 Task:  Click on Hockey In the Cross-Check Hockey League click on  Pick Sheet Your name Daniel Lewis Team name Danbury Trashers and  Email softage.1@softage.net Period 1 - 3 Point Game Detroit Red Wings Period 1 - 2 Point Game Columbus Blue Jackets Period 1 - 1 Point Game Colorado Avalanche Period 2 - 3 Point Game Chicago Blackhawks Period 2 - 2 Point Game Carolina Hurricanes Period 2 - 1 Point Game Calgary Flames Period 3 - 3 Point Game Buffalo Sabres Period 3 - 2 Point Game Boston Bruins Period 3 - 1 Point Game Arizona Coyotes Submit pick sheet
Action: Mouse moved to (546, 211)
Screenshot: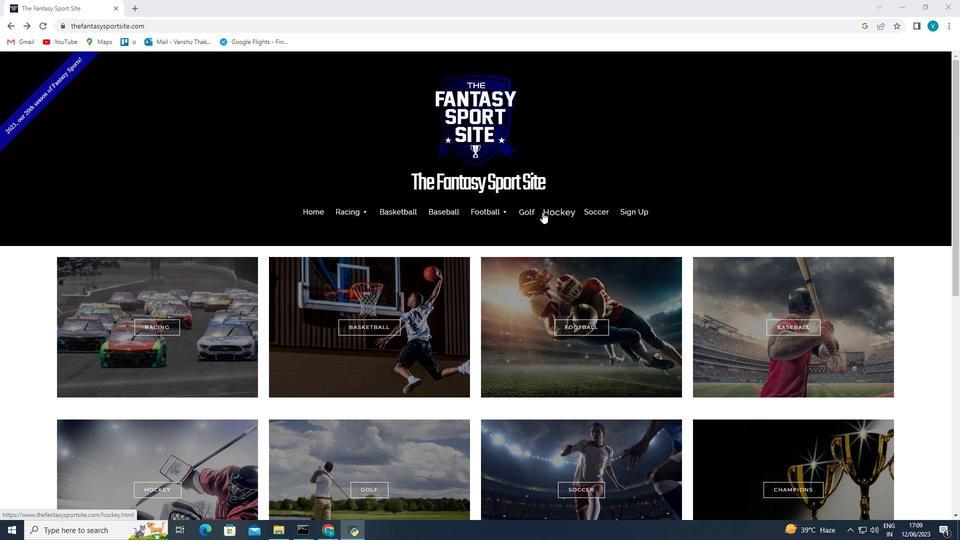 
Action: Mouse pressed left at (546, 211)
Screenshot: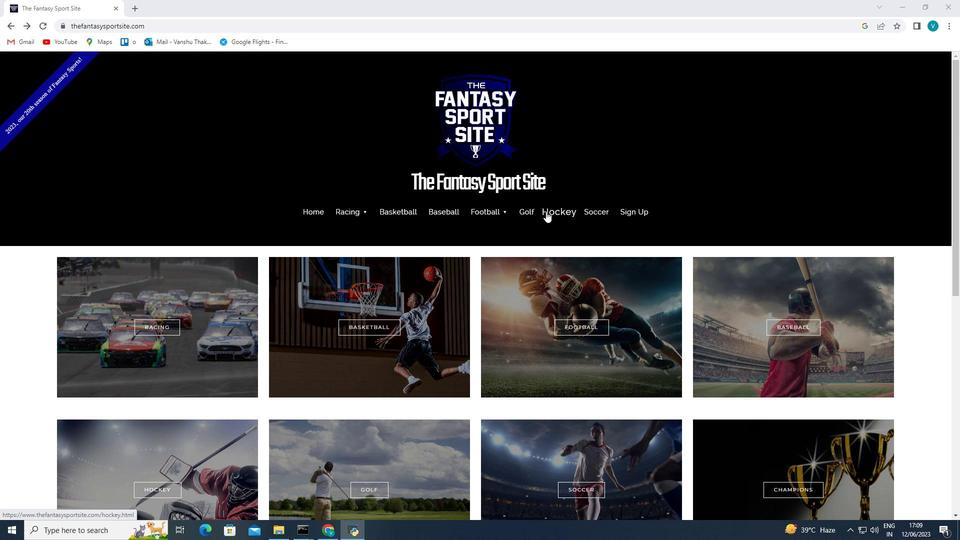 
Action: Mouse moved to (364, 338)
Screenshot: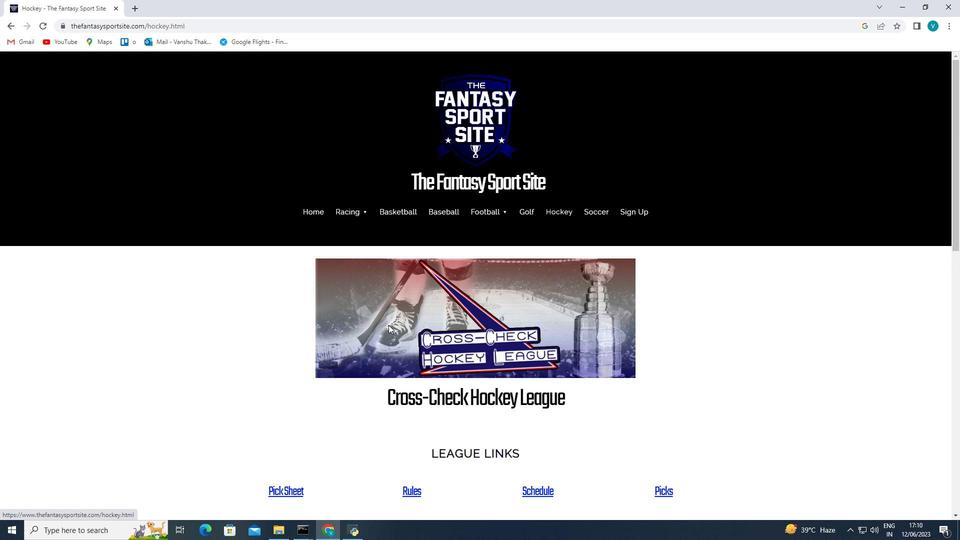 
Action: Mouse scrolled (364, 338) with delta (0, 0)
Screenshot: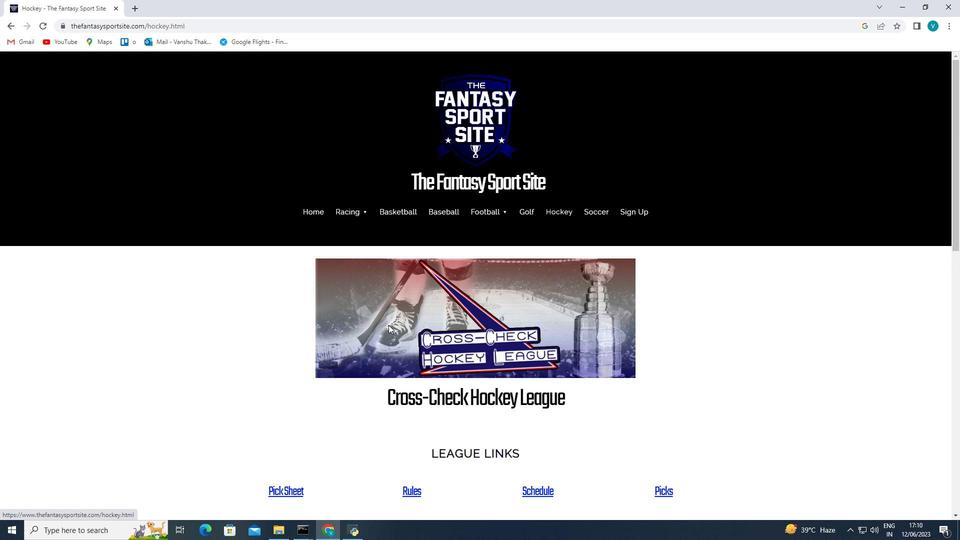 
Action: Mouse moved to (356, 348)
Screenshot: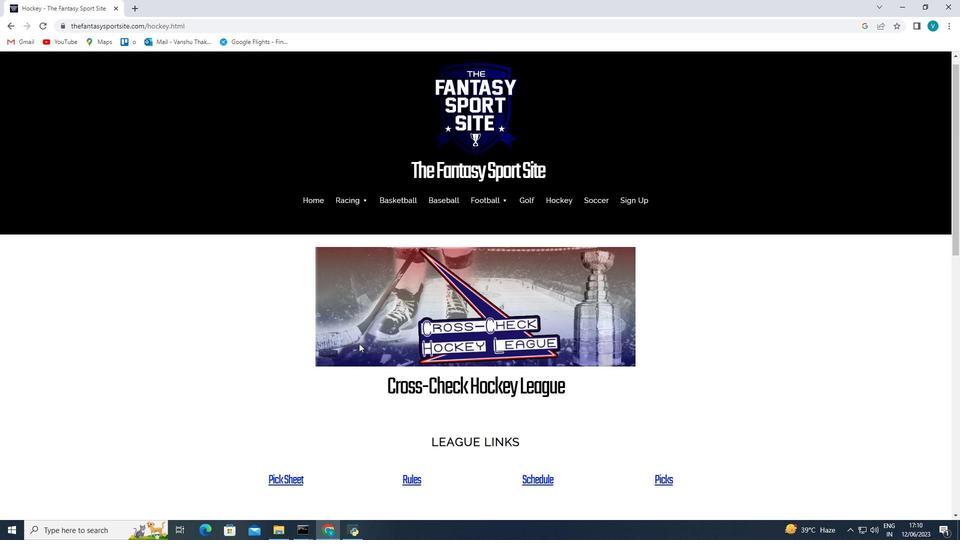 
Action: Mouse scrolled (356, 347) with delta (0, 0)
Screenshot: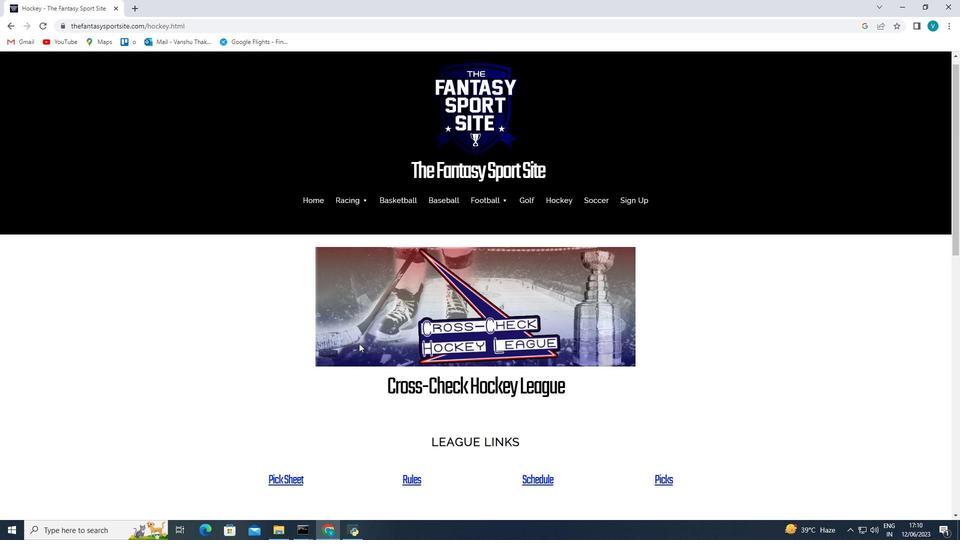 
Action: Mouse moved to (289, 390)
Screenshot: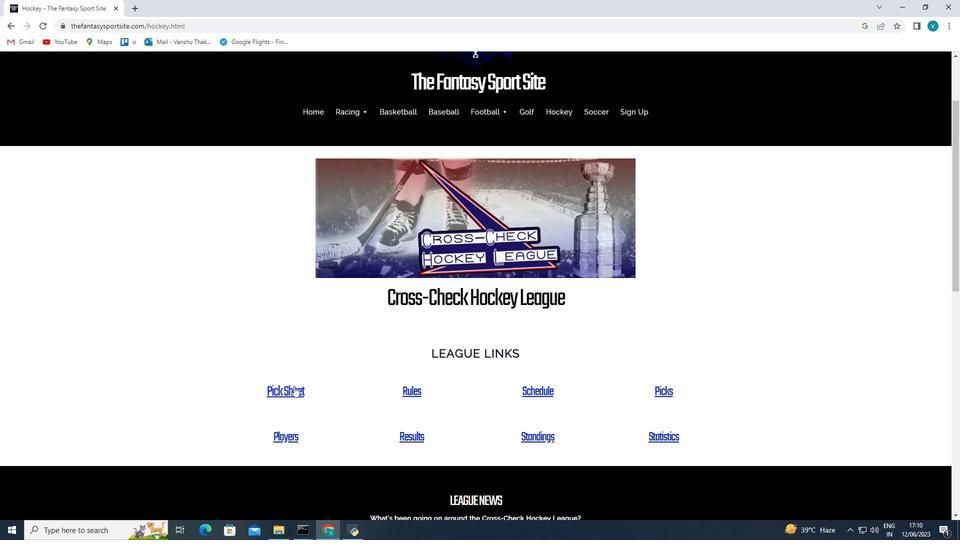 
Action: Mouse pressed left at (289, 390)
Screenshot: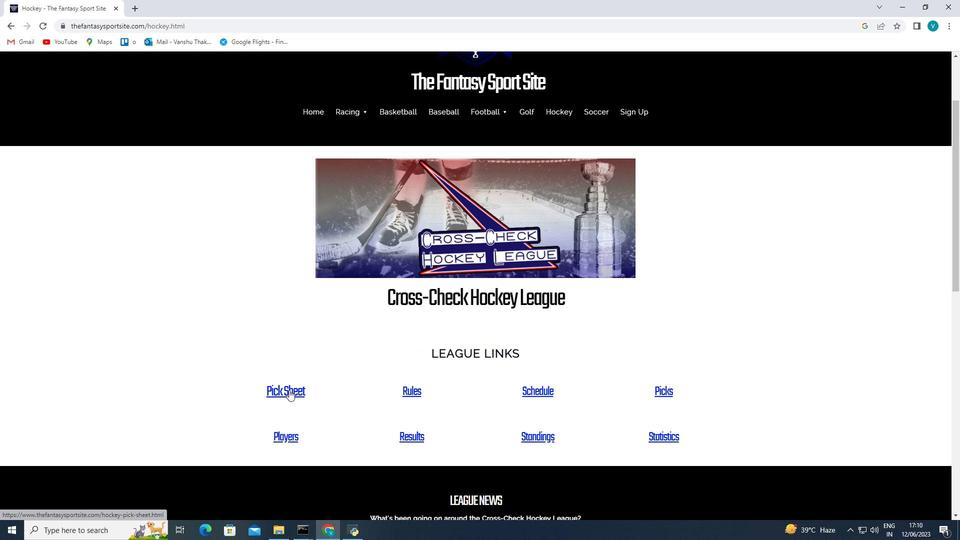 
Action: Mouse moved to (561, 289)
Screenshot: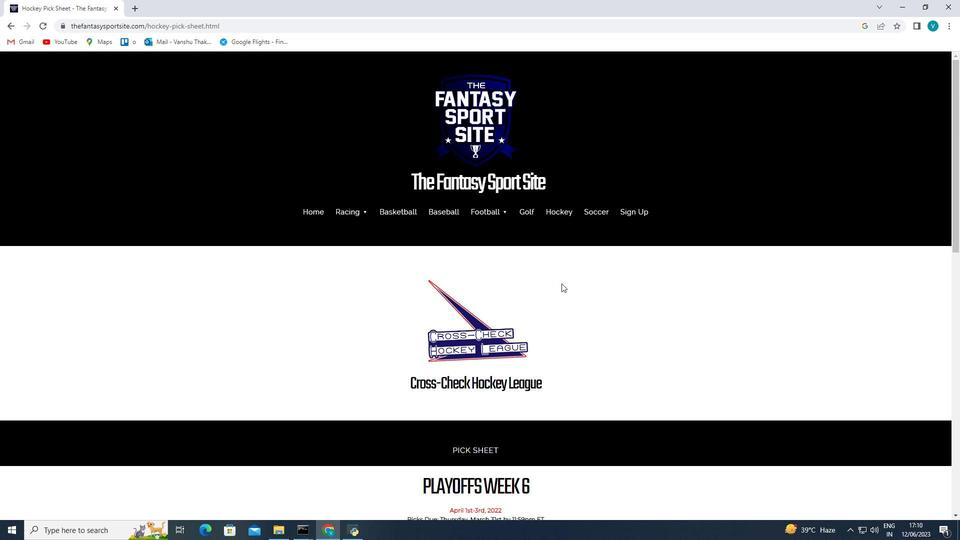
Action: Mouse scrolled (561, 288) with delta (0, 0)
Screenshot: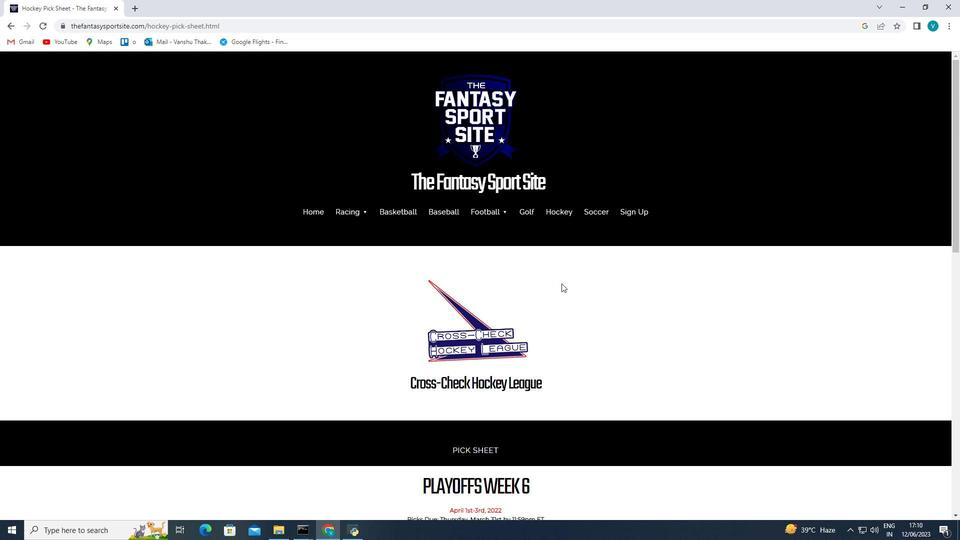 
Action: Mouse moved to (560, 291)
Screenshot: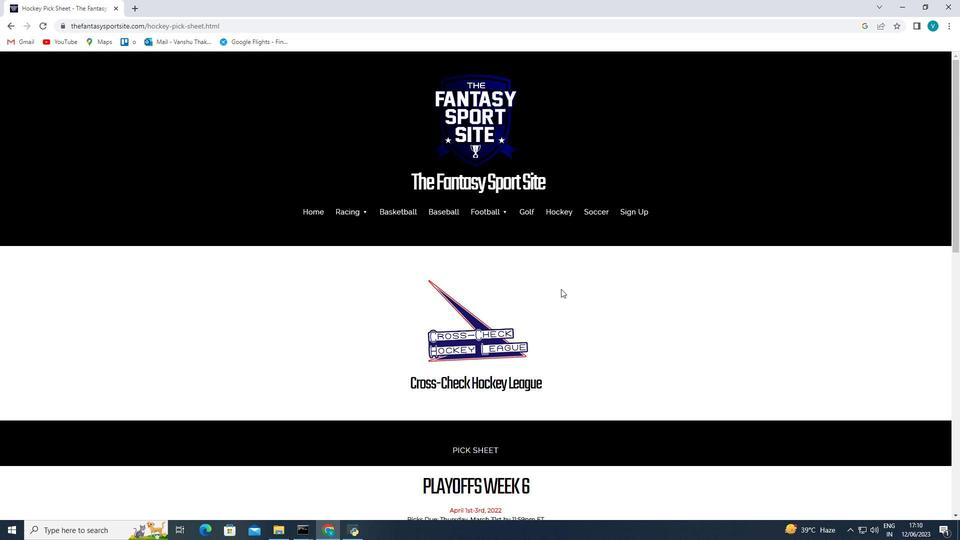
Action: Mouse scrolled (560, 290) with delta (0, 0)
Screenshot: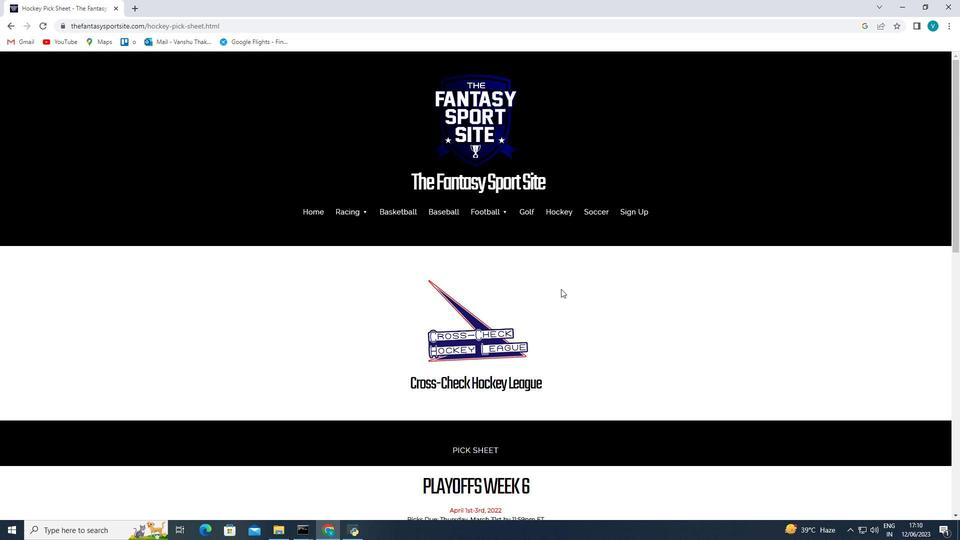 
Action: Mouse moved to (559, 292)
Screenshot: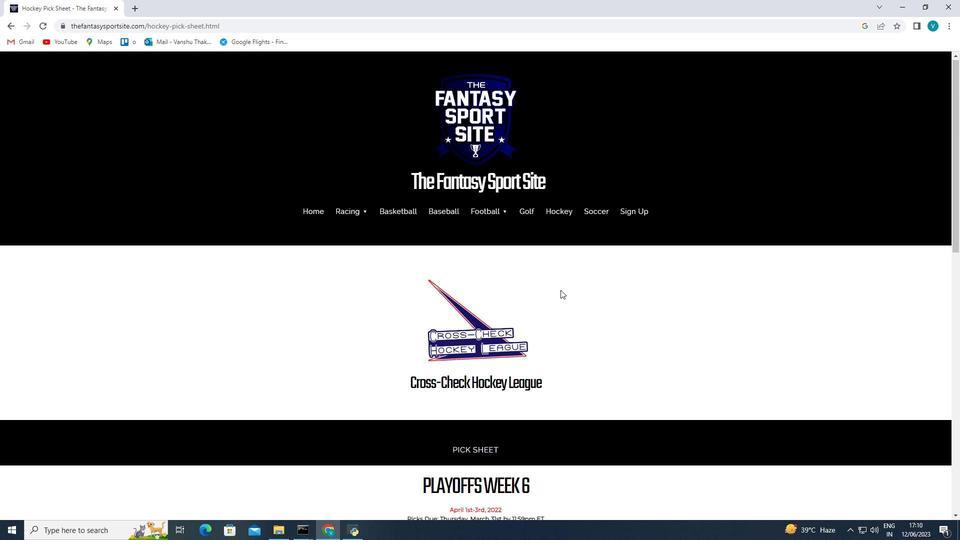 
Action: Mouse scrolled (559, 291) with delta (0, 0)
Screenshot: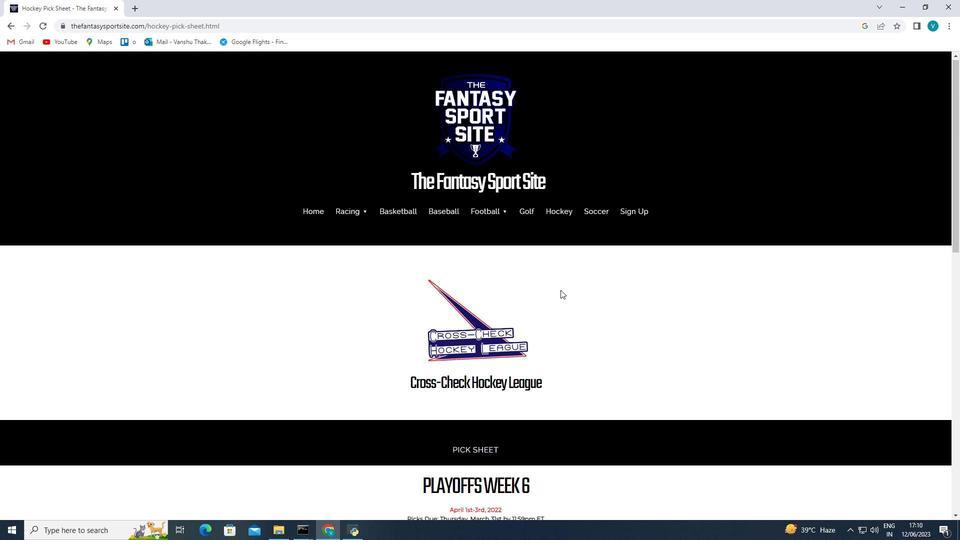 
Action: Mouse moved to (559, 292)
Screenshot: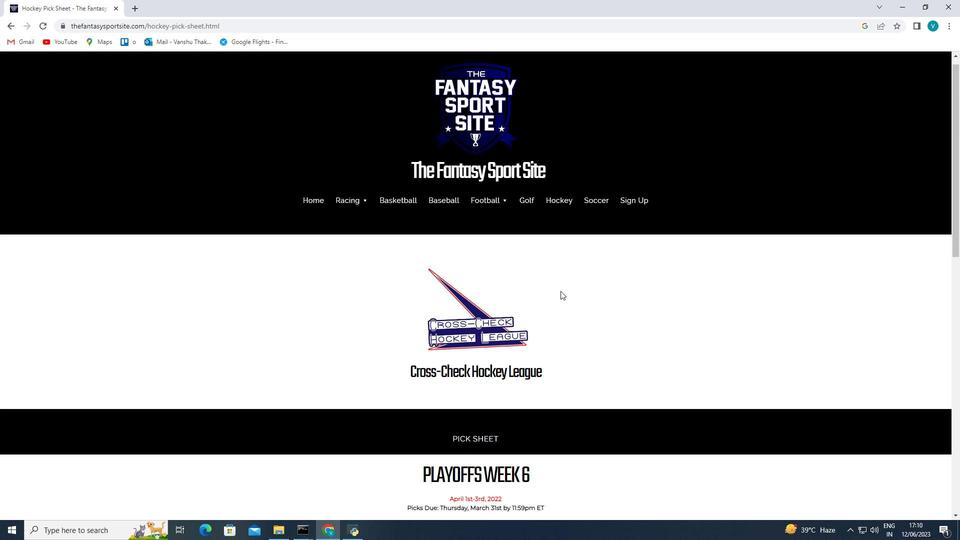 
Action: Mouse scrolled (559, 292) with delta (0, 0)
Screenshot: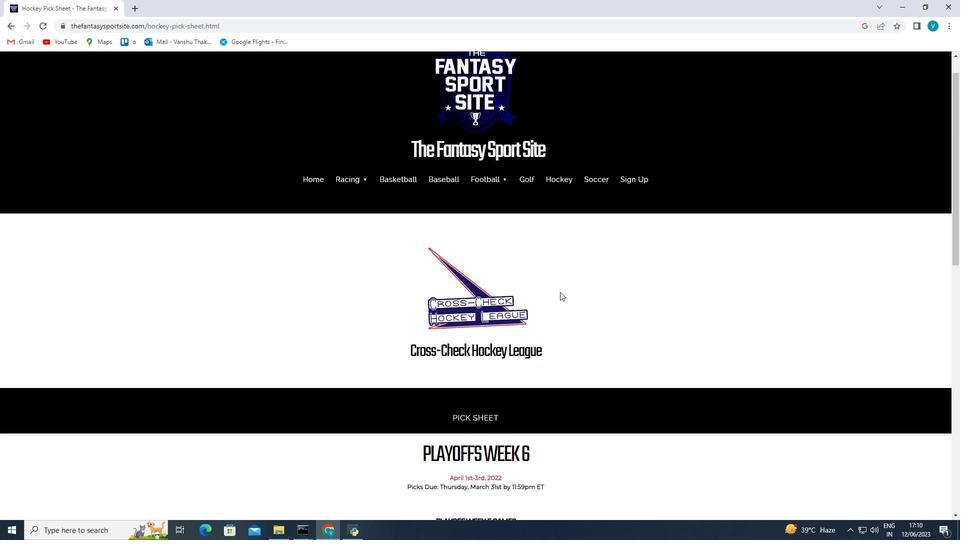 
Action: Mouse moved to (558, 292)
Screenshot: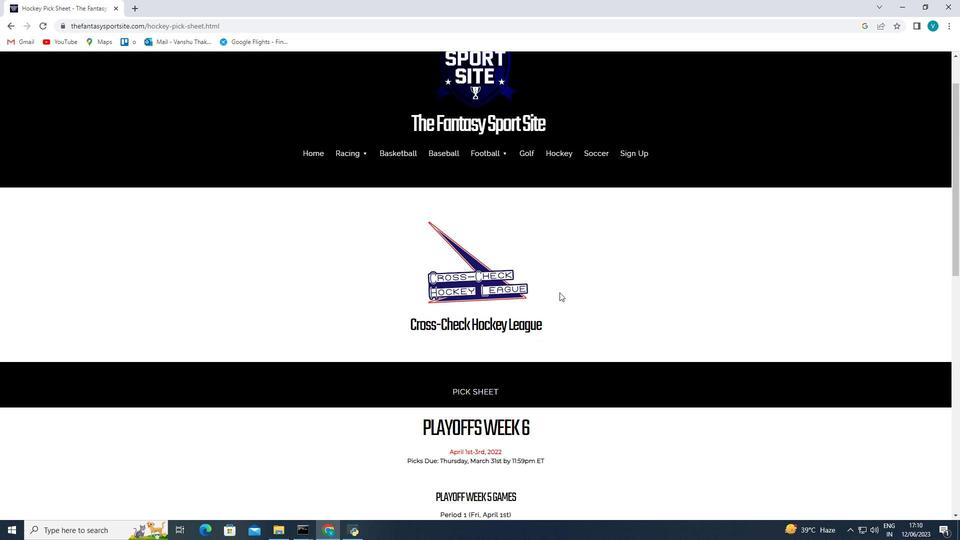 
Action: Mouse scrolled (558, 292) with delta (0, 0)
Screenshot: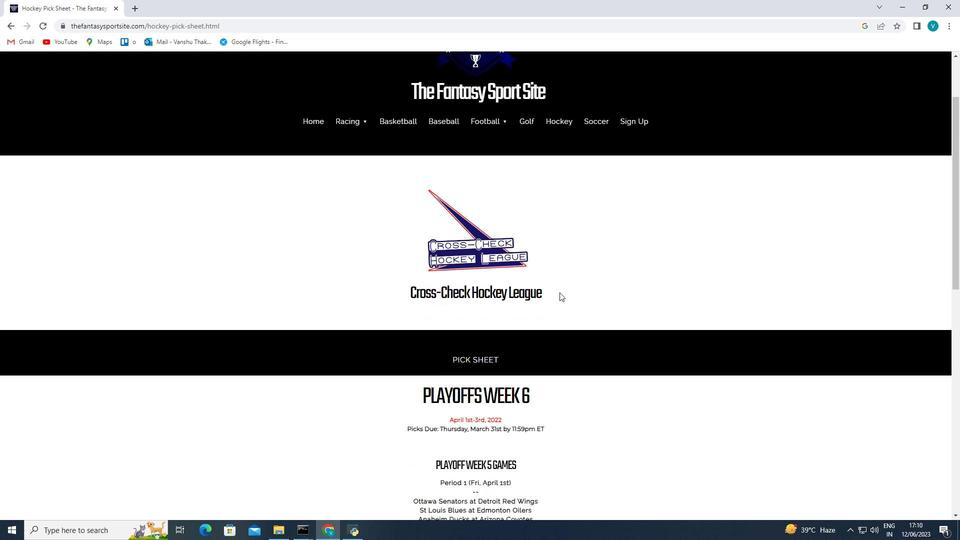 
Action: Mouse moved to (558, 293)
Screenshot: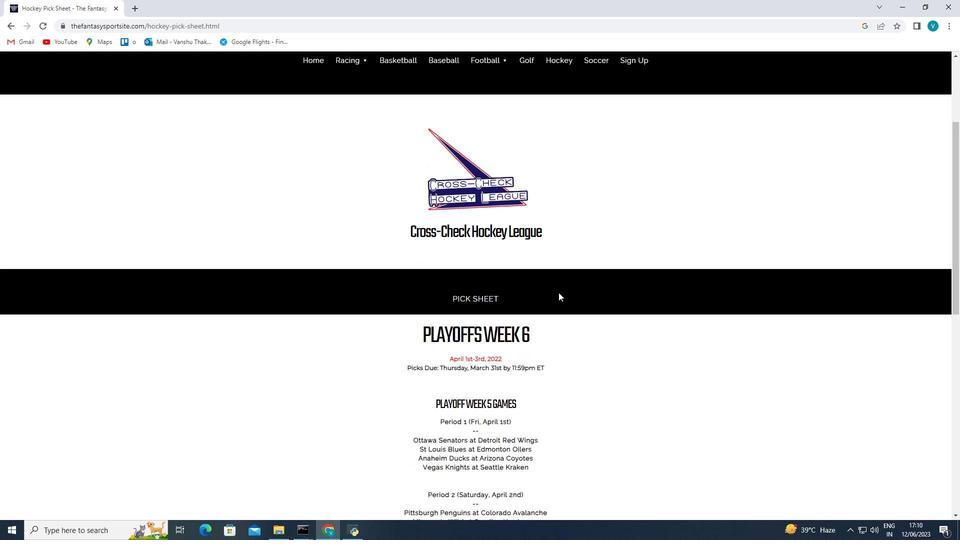 
Action: Mouse scrolled (558, 293) with delta (0, 0)
Screenshot: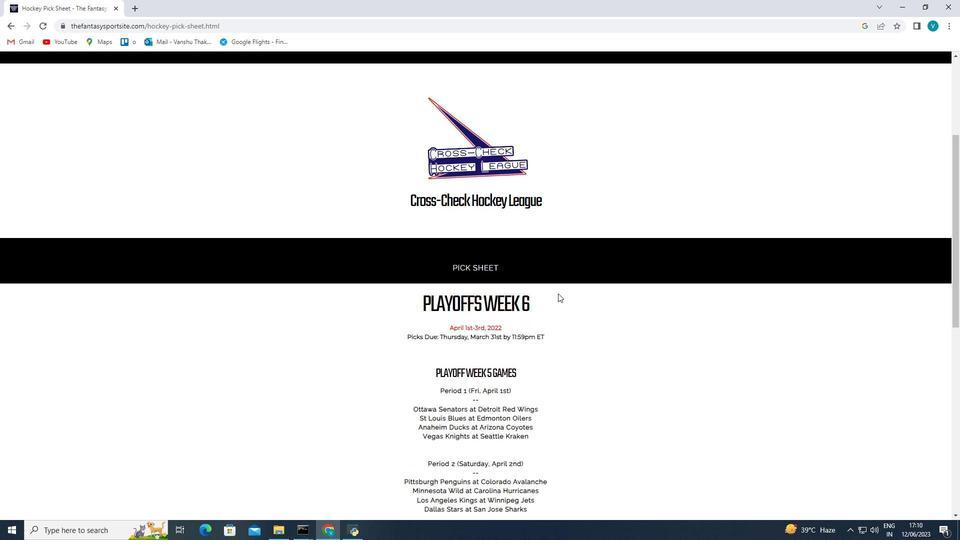 
Action: Mouse scrolled (558, 293) with delta (0, 0)
Screenshot: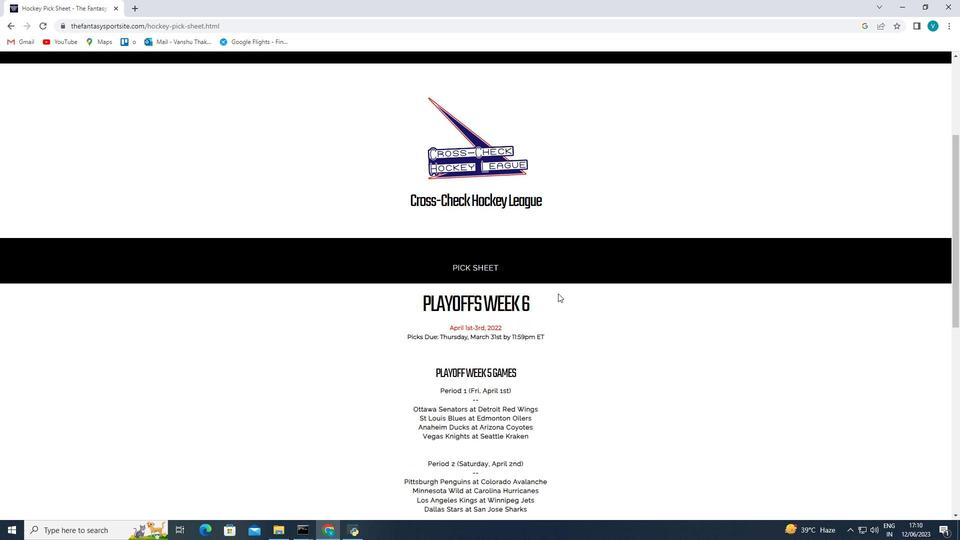 
Action: Mouse moved to (556, 294)
Screenshot: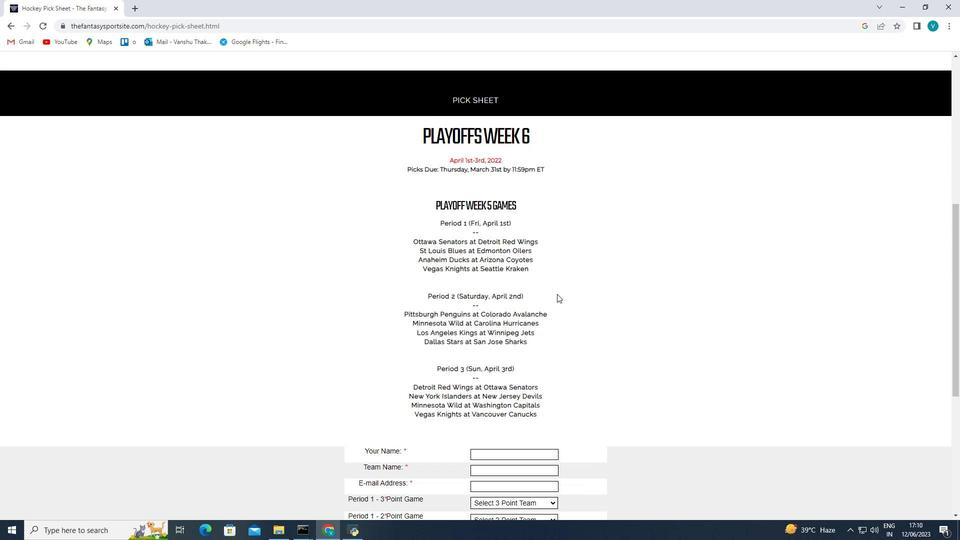 
Action: Mouse scrolled (557, 293) with delta (0, 0)
Screenshot: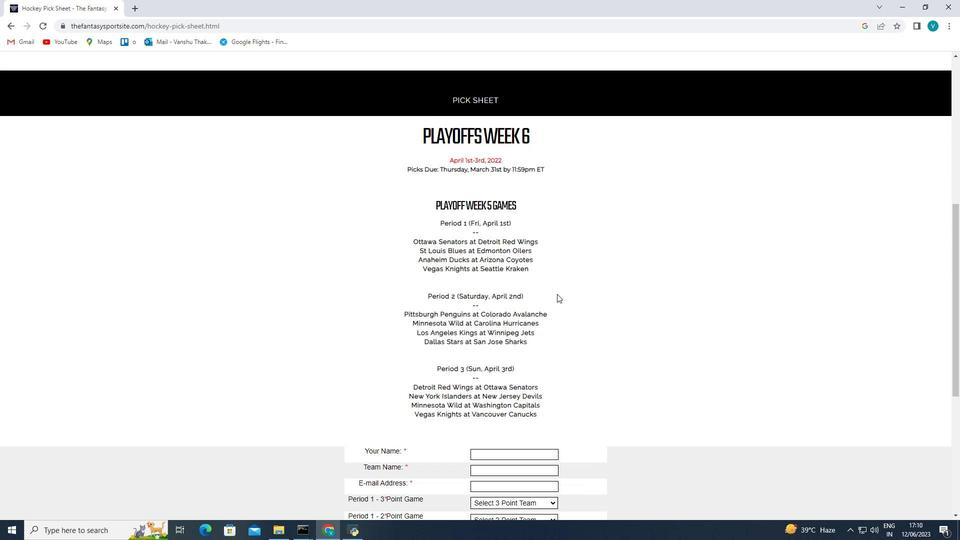 
Action: Mouse scrolled (557, 293) with delta (0, 0)
Screenshot: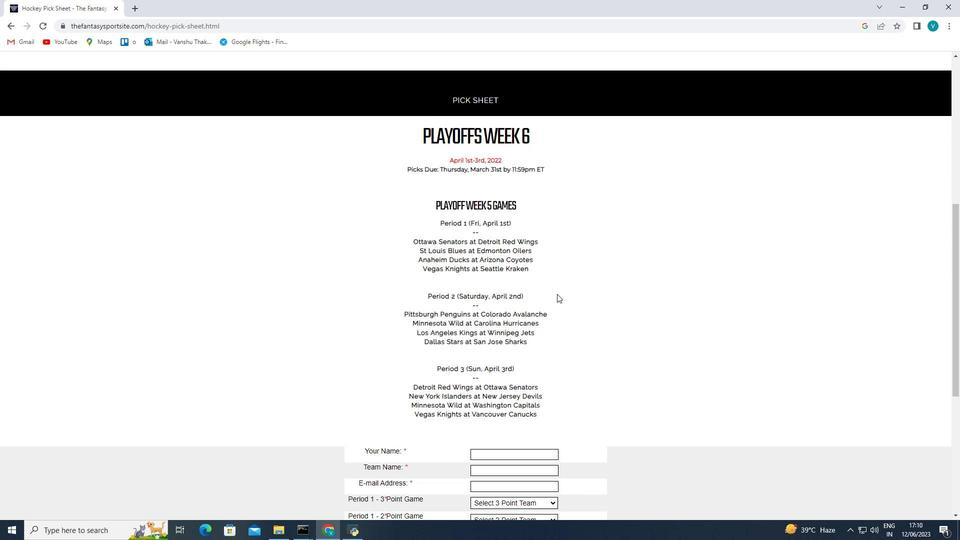 
Action: Mouse moved to (555, 295)
Screenshot: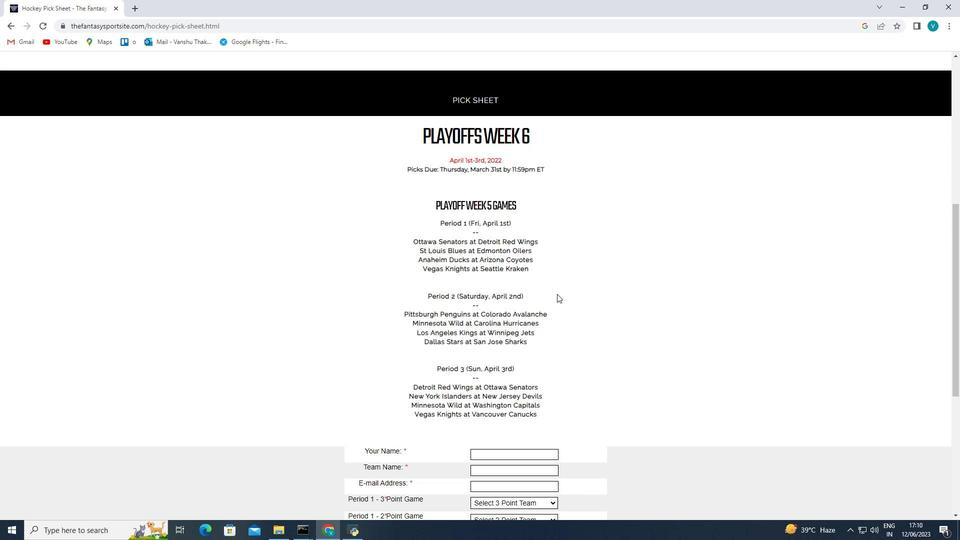 
Action: Mouse scrolled (555, 294) with delta (0, 0)
Screenshot: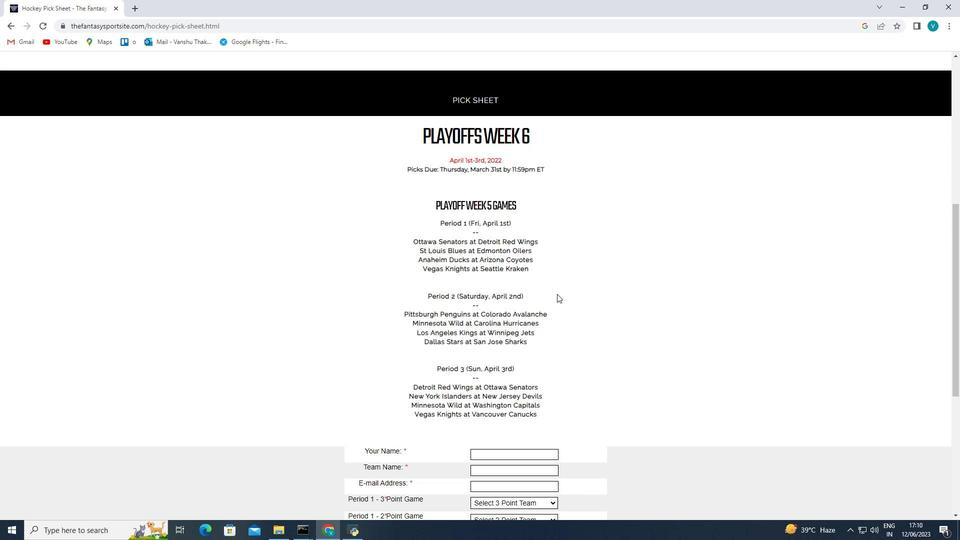 
Action: Mouse moved to (554, 295)
Screenshot: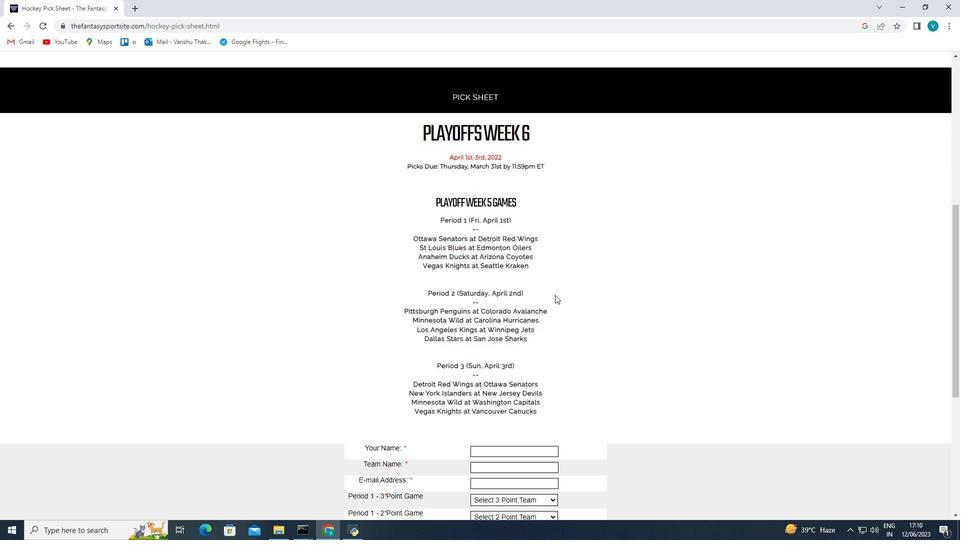 
Action: Mouse scrolled (554, 295) with delta (0, 0)
Screenshot: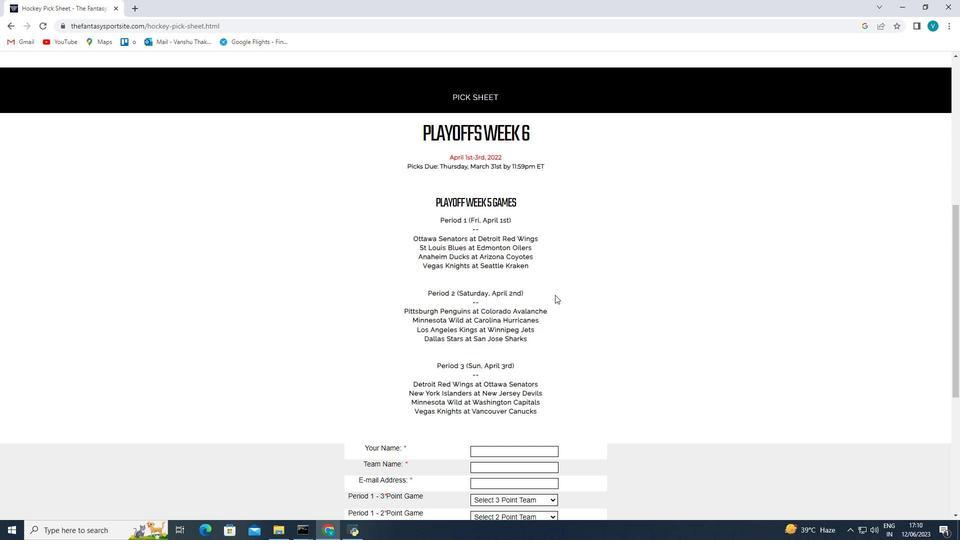 
Action: Mouse scrolled (554, 295) with delta (0, 0)
Screenshot: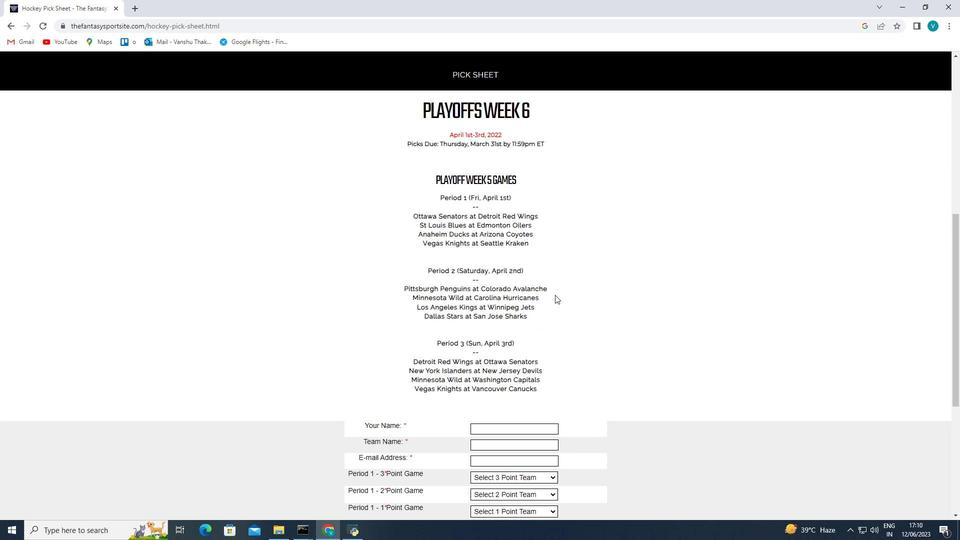 
Action: Mouse moved to (489, 205)
Screenshot: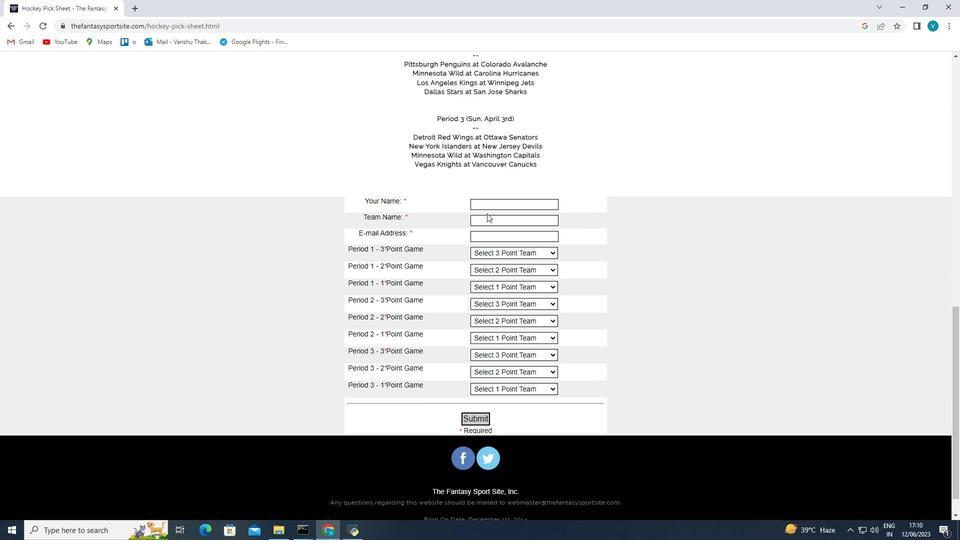 
Action: Mouse pressed left at (489, 205)
Screenshot: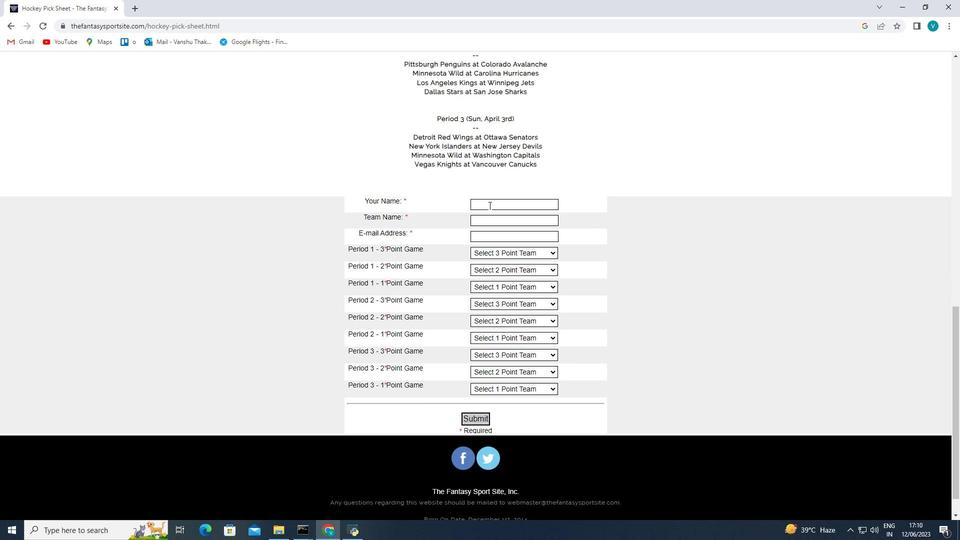 
Action: Mouse moved to (479, 198)
Screenshot: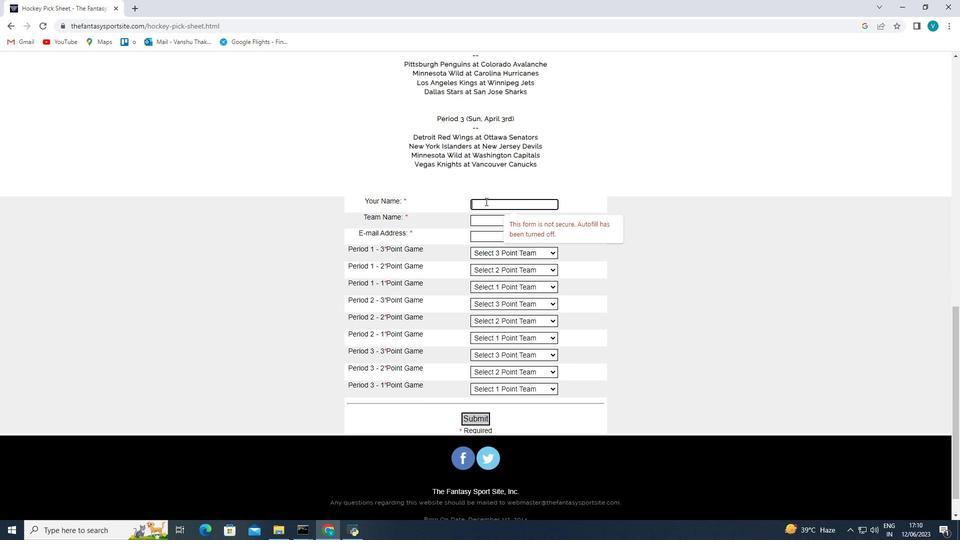 
Action: Key pressed <Key.shift>Da
Screenshot: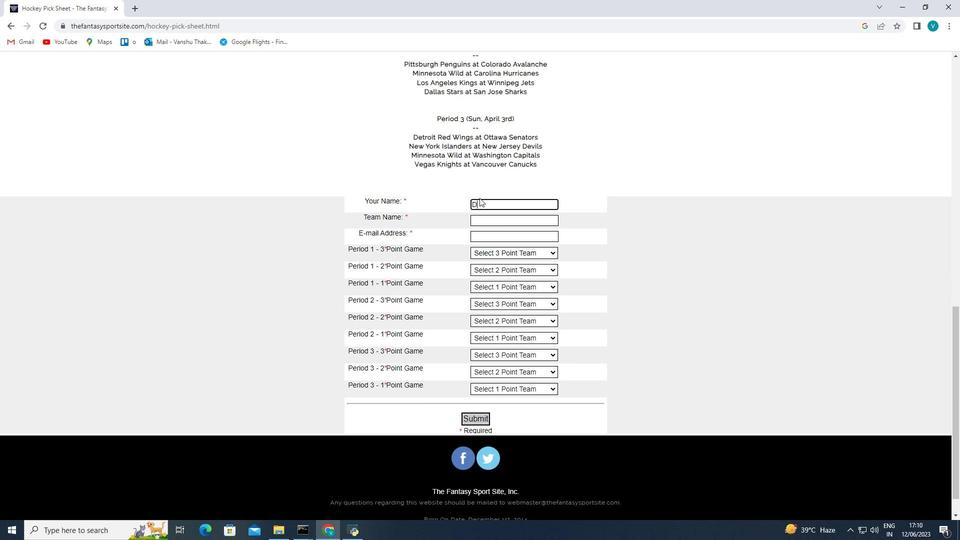 
Action: Mouse moved to (470, 193)
Screenshot: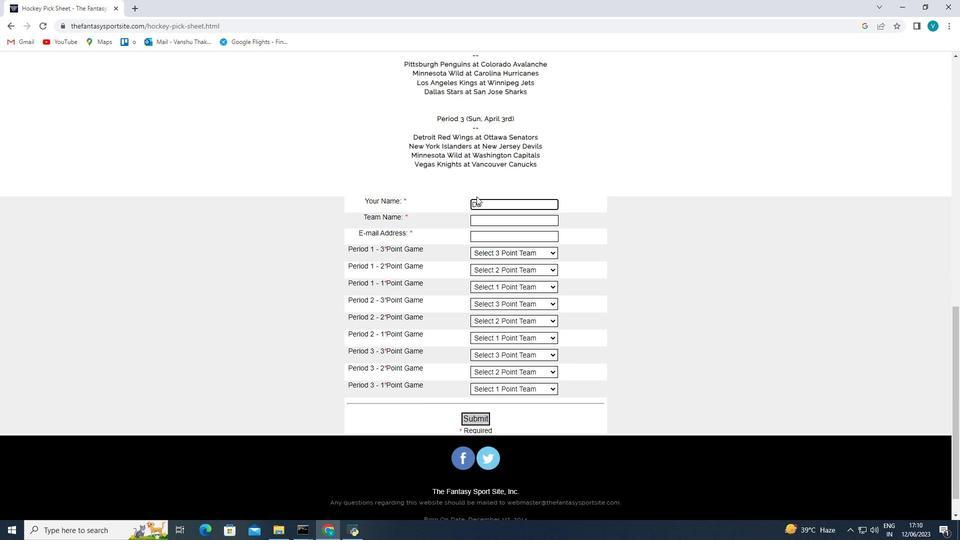 
Action: Key pressed n
Screenshot: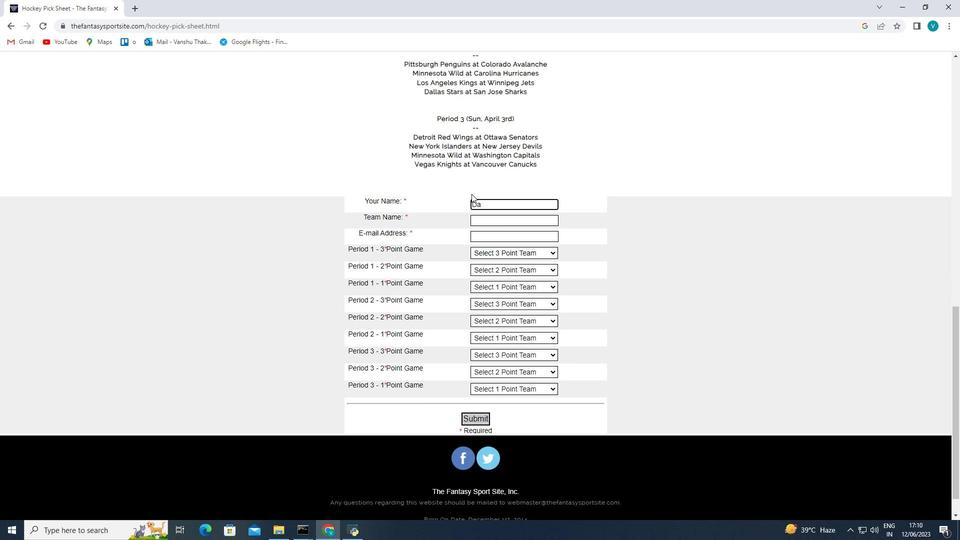 
Action: Mouse moved to (470, 193)
Screenshot: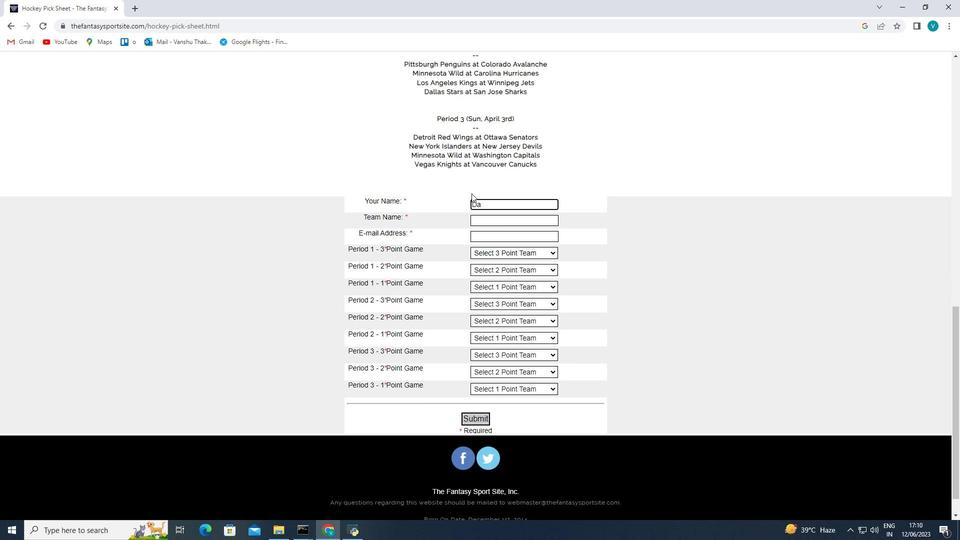 
Action: Key pressed iel<Key.space><Key.shift>Lewis
Screenshot: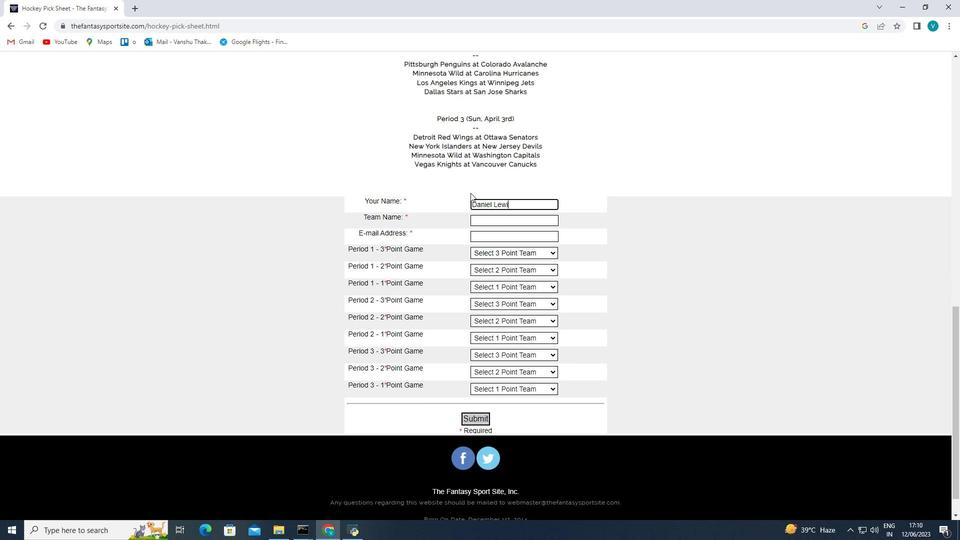 
Action: Mouse moved to (486, 218)
Screenshot: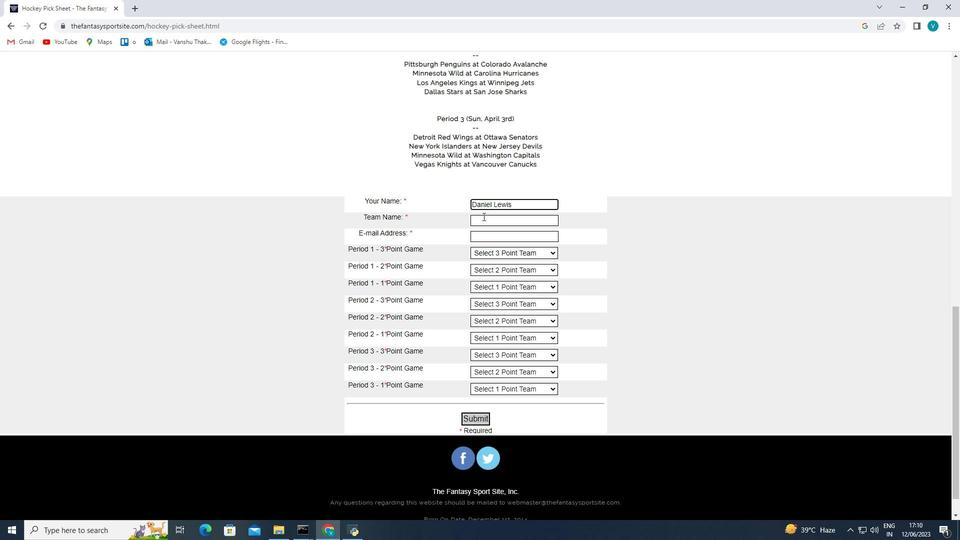 
Action: Mouse pressed left at (486, 218)
Screenshot: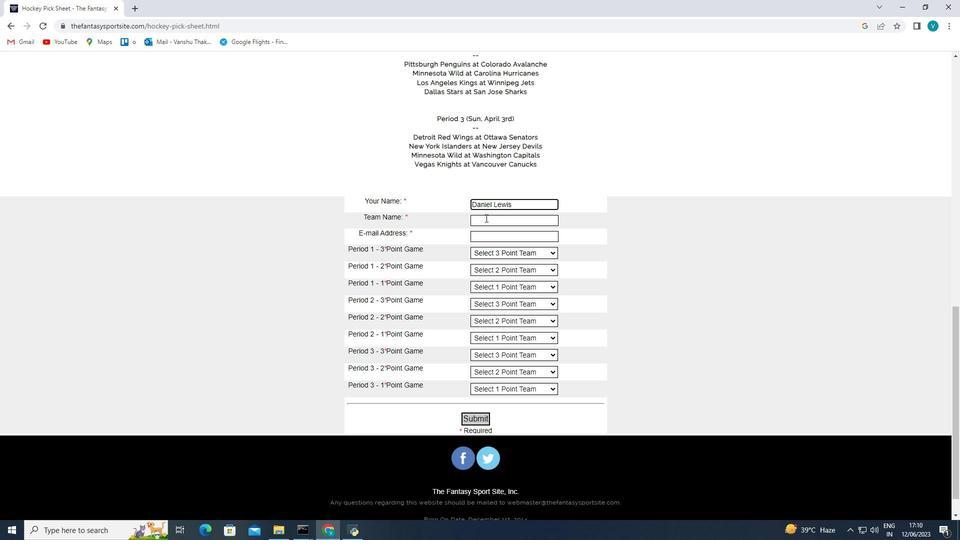 
Action: Key pressed <Key.shift>Danbury<Key.space><Key.shift>Trashers
Screenshot: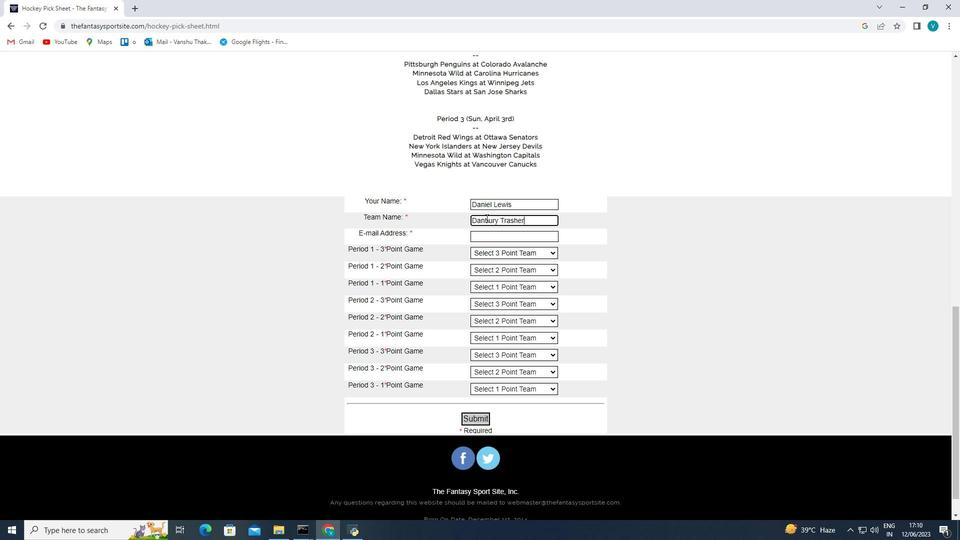 
Action: Mouse moved to (519, 234)
Screenshot: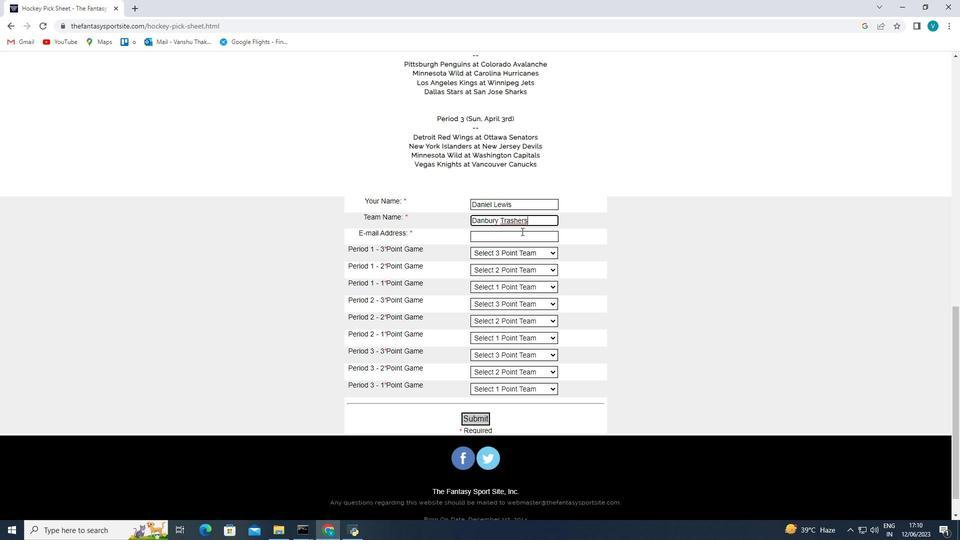 
Action: Mouse pressed left at (519, 234)
Screenshot: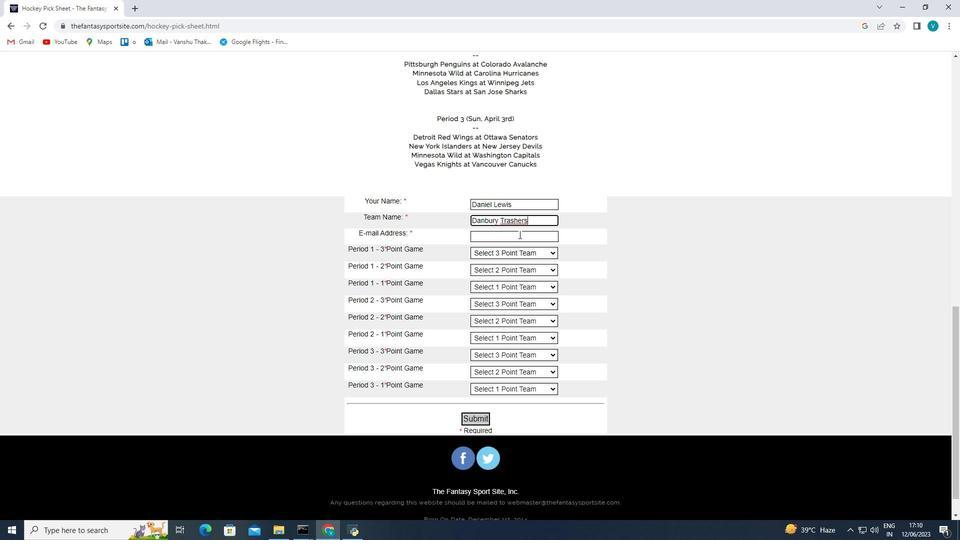 
Action: Key pressed softage.1<Key.shift>@softage.net
Screenshot: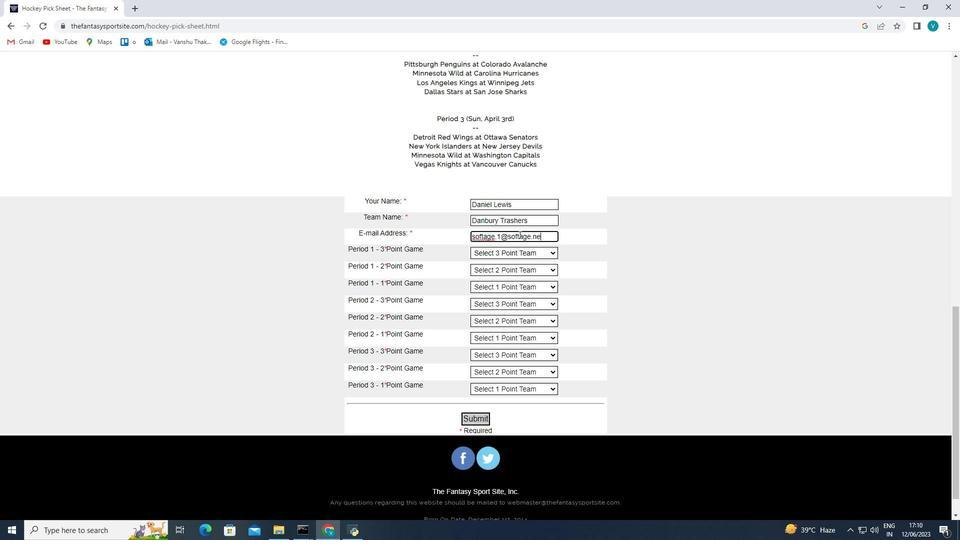 
Action: Mouse moved to (519, 256)
Screenshot: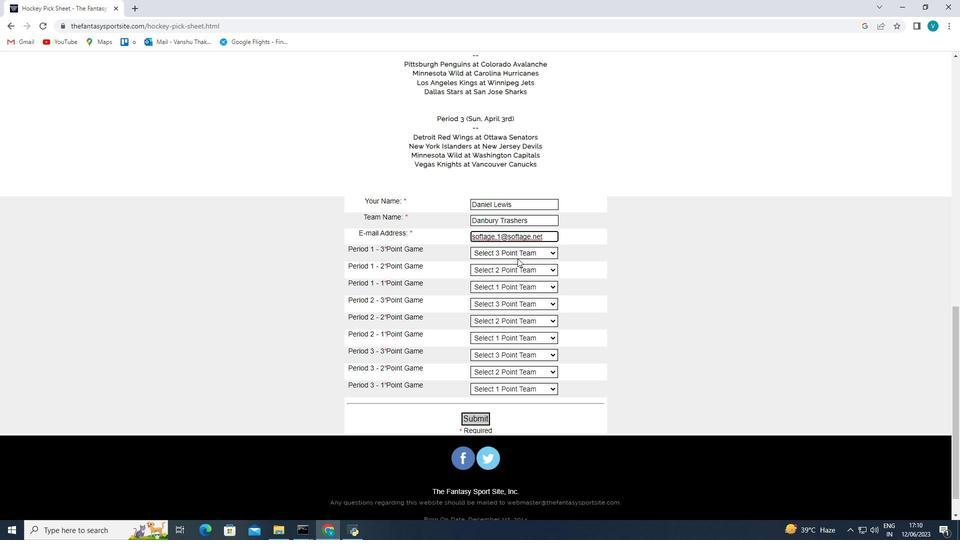 
Action: Mouse pressed left at (519, 256)
Screenshot: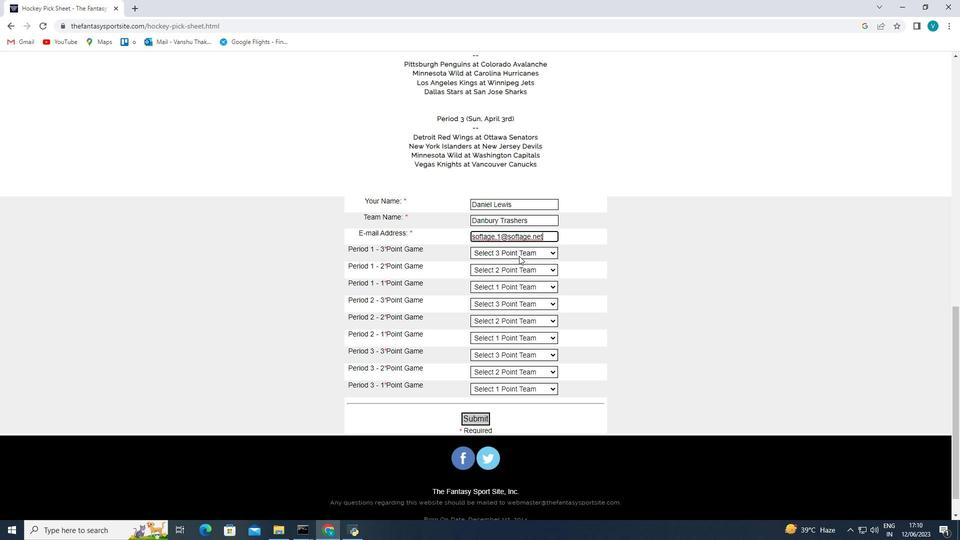 
Action: Mouse moved to (509, 361)
Screenshot: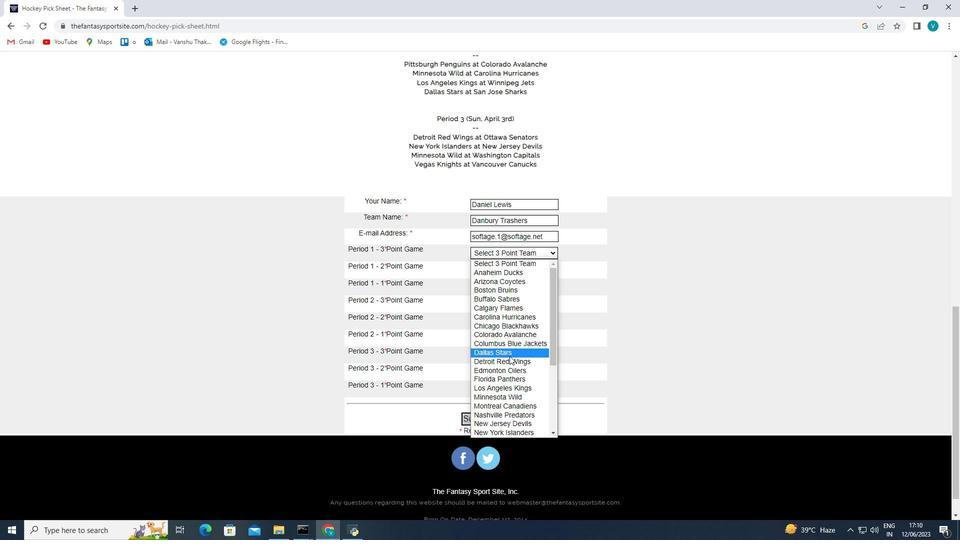 
Action: Mouse pressed left at (509, 361)
Screenshot: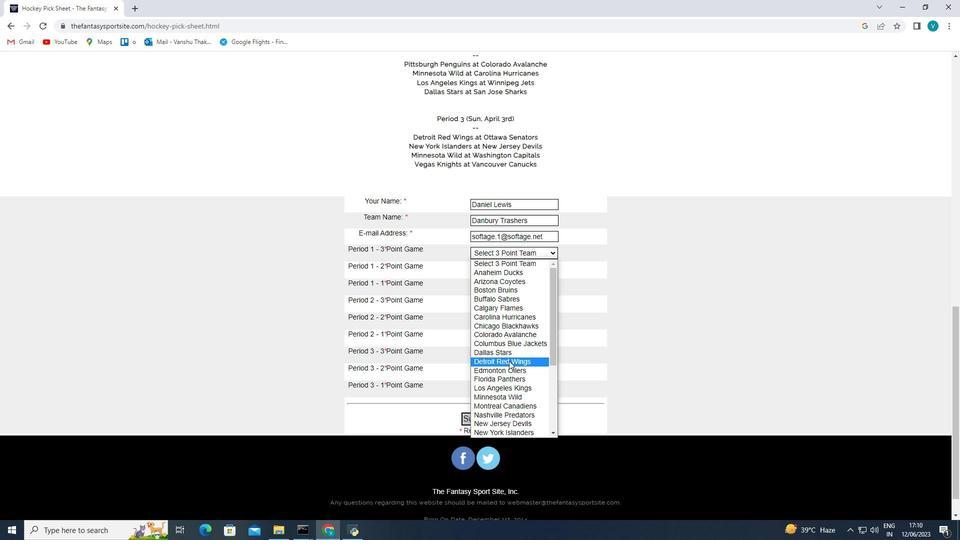 
Action: Mouse moved to (512, 270)
Screenshot: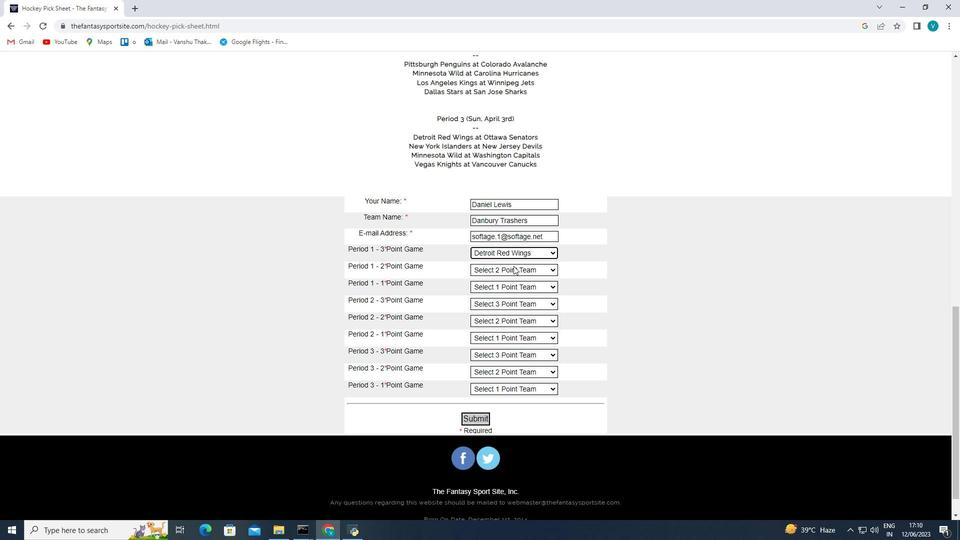 
Action: Mouse pressed left at (512, 270)
Screenshot: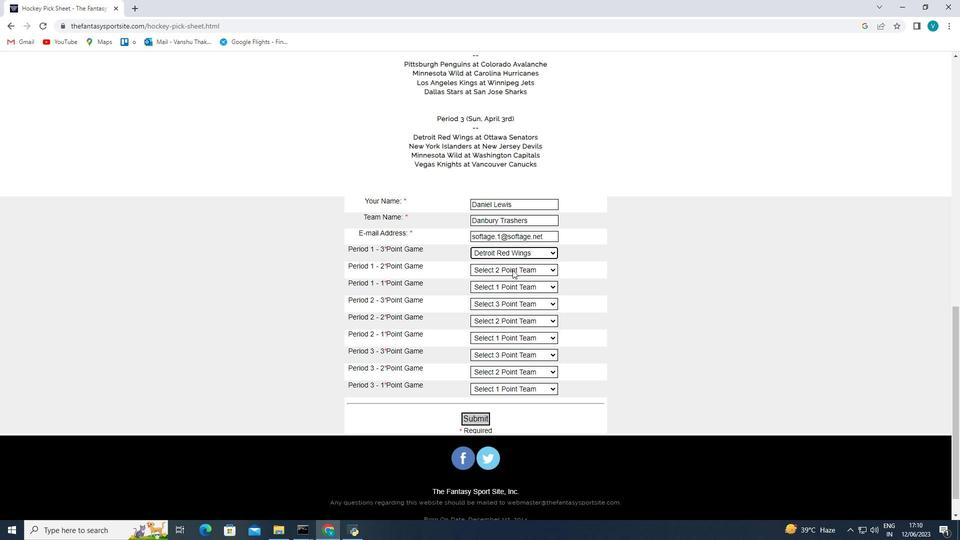 
Action: Mouse moved to (509, 359)
Screenshot: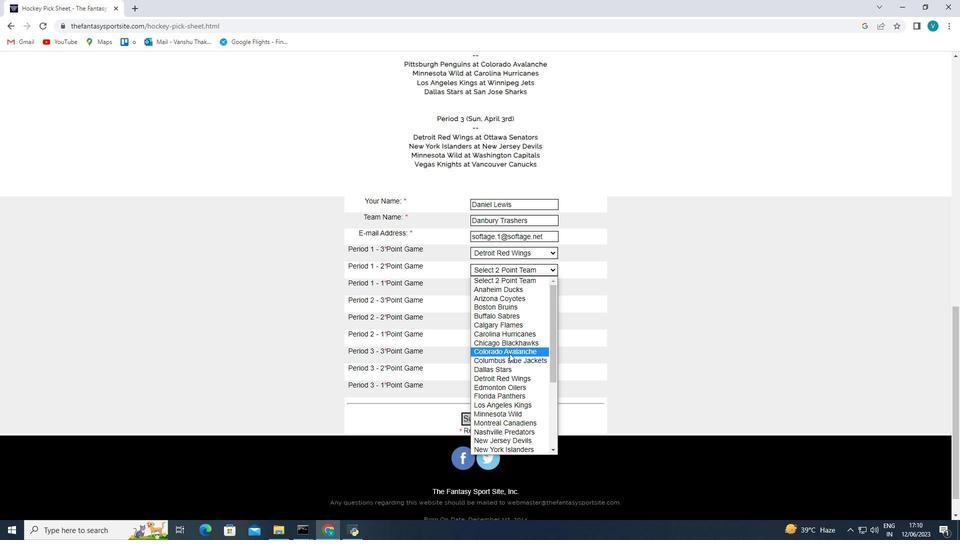 
Action: Mouse pressed left at (509, 359)
Screenshot: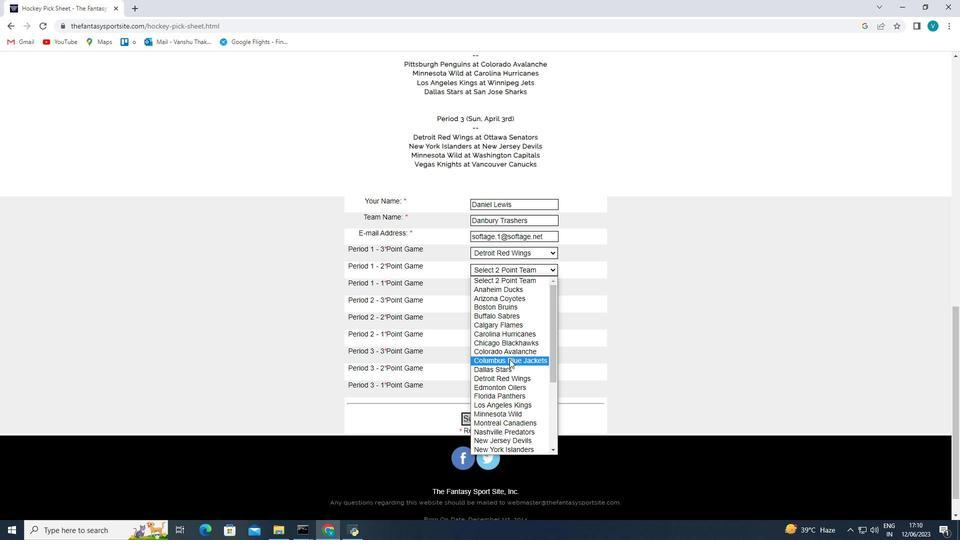 
Action: Mouse moved to (519, 287)
Screenshot: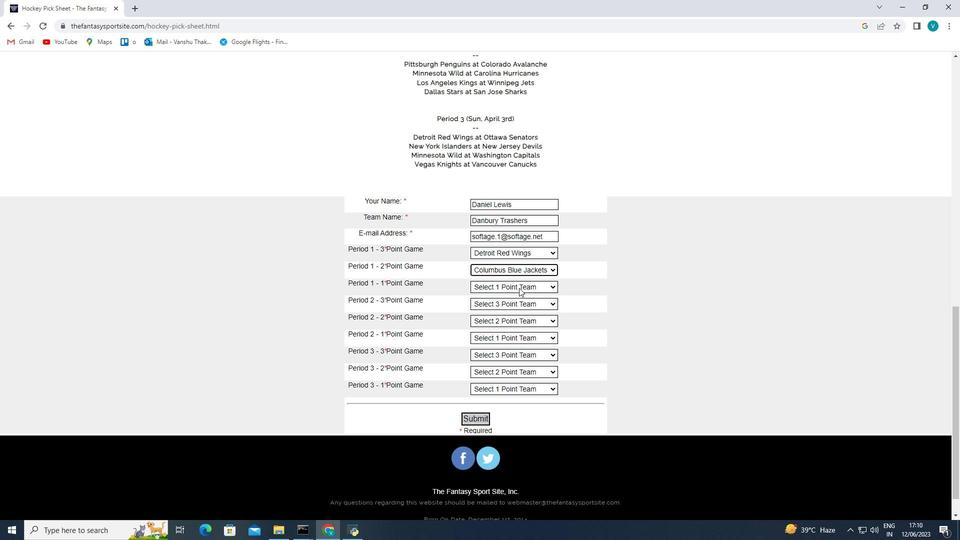 
Action: Mouse pressed left at (519, 287)
Screenshot: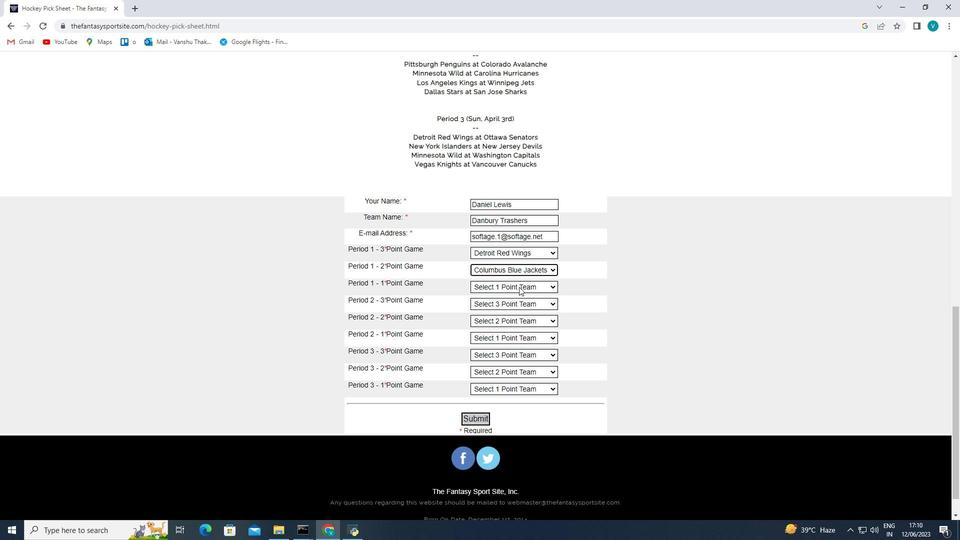 
Action: Mouse moved to (504, 369)
Screenshot: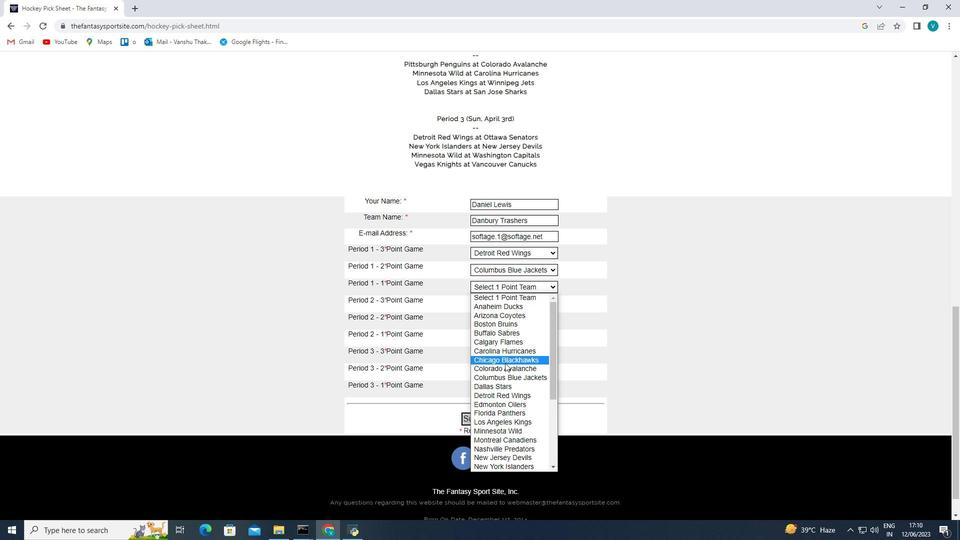 
Action: Mouse pressed left at (504, 369)
Screenshot: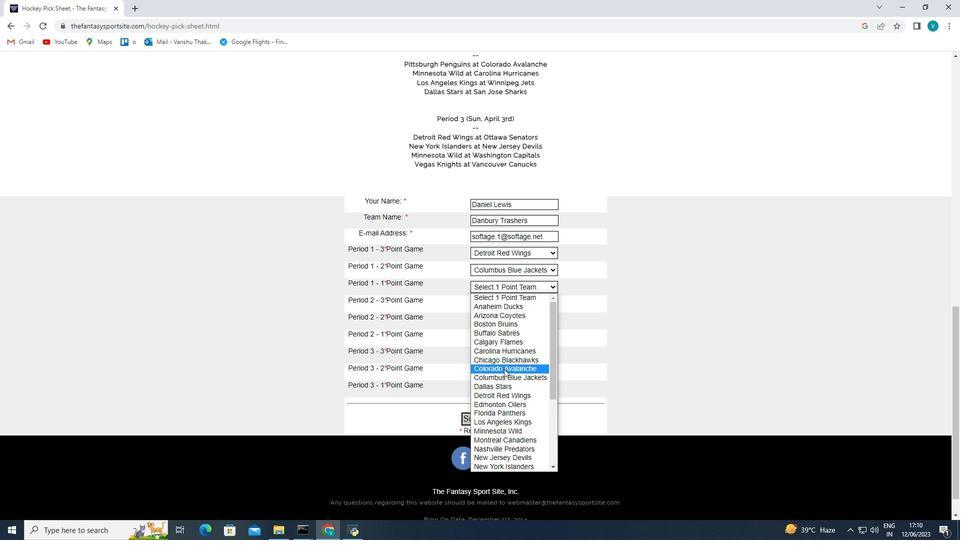 
Action: Mouse moved to (513, 303)
Screenshot: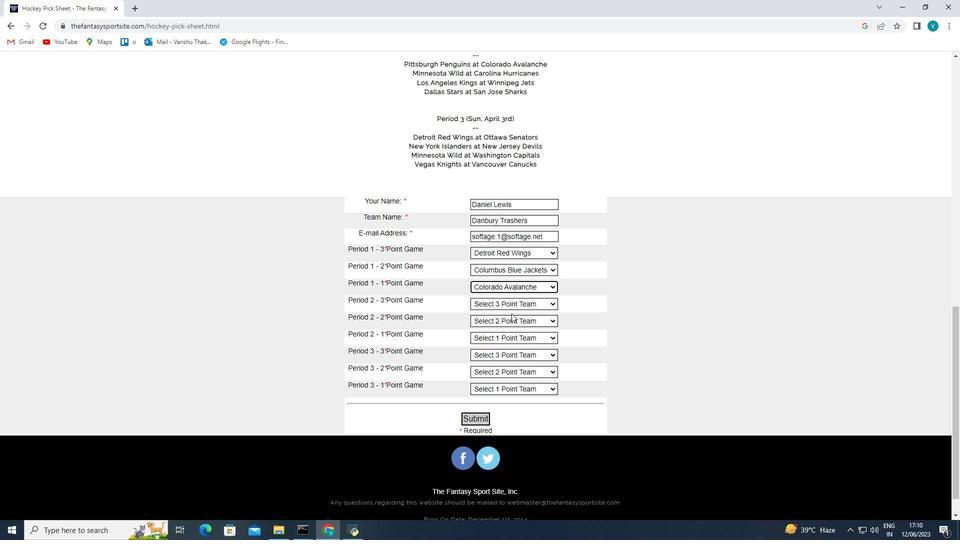 
Action: Mouse pressed left at (513, 303)
Screenshot: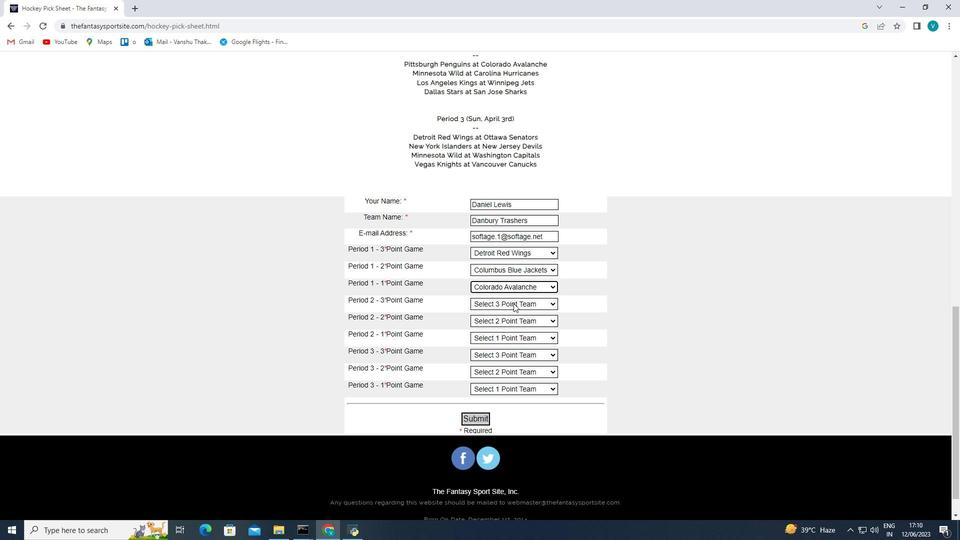 
Action: Mouse moved to (503, 372)
Screenshot: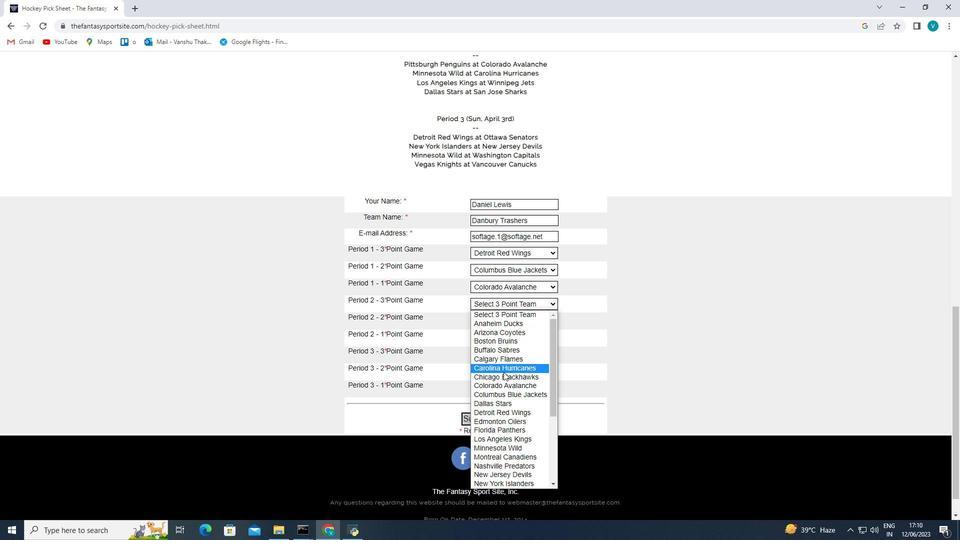 
Action: Mouse pressed left at (503, 372)
Screenshot: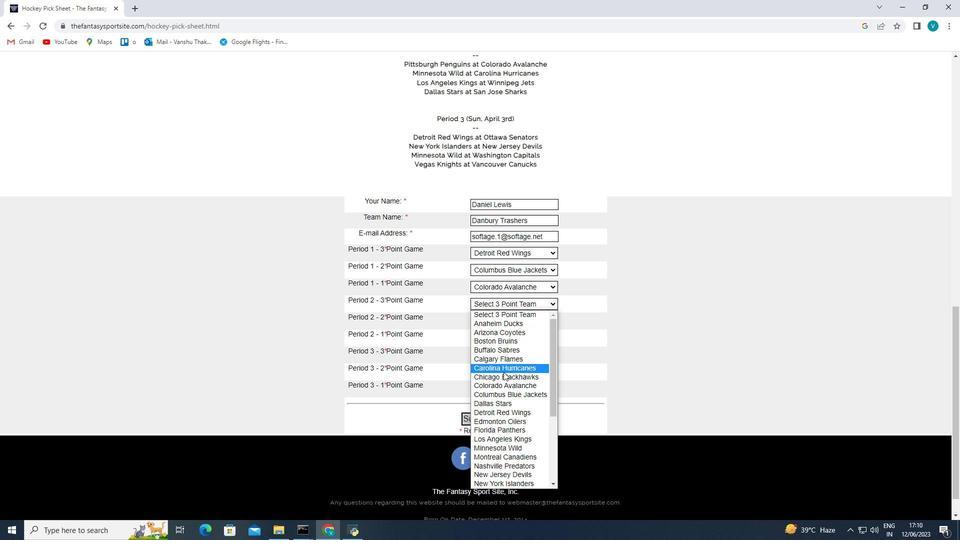 
Action: Mouse moved to (511, 321)
Screenshot: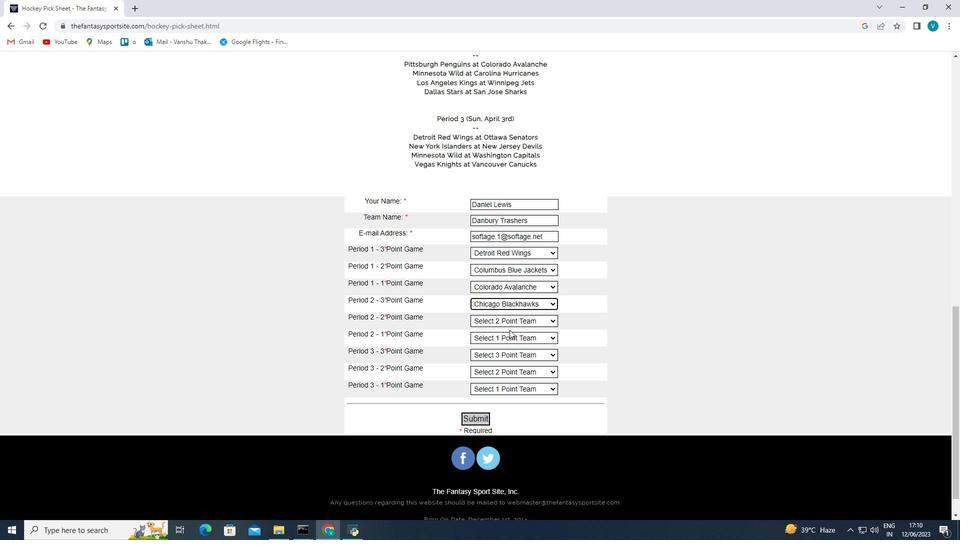 
Action: Mouse pressed left at (511, 321)
Screenshot: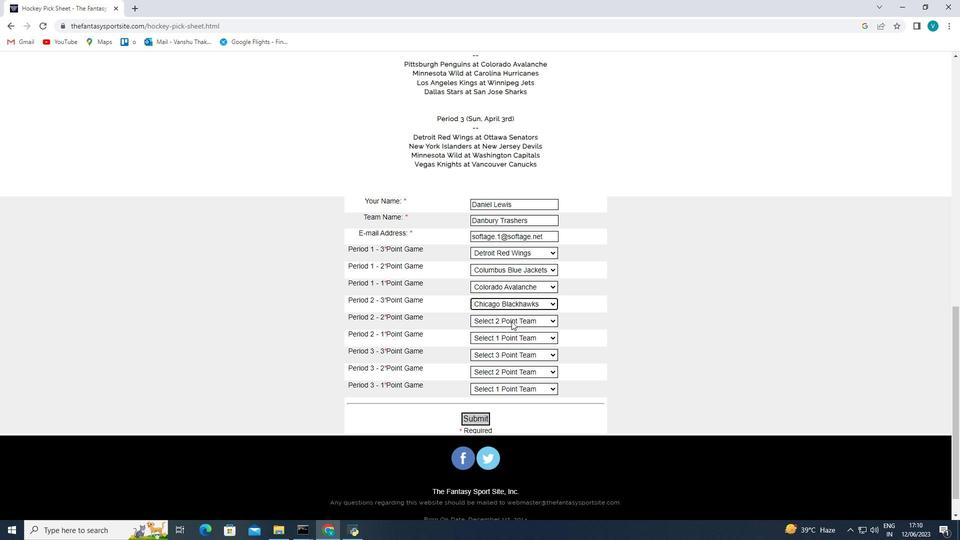 
Action: Mouse moved to (510, 381)
Screenshot: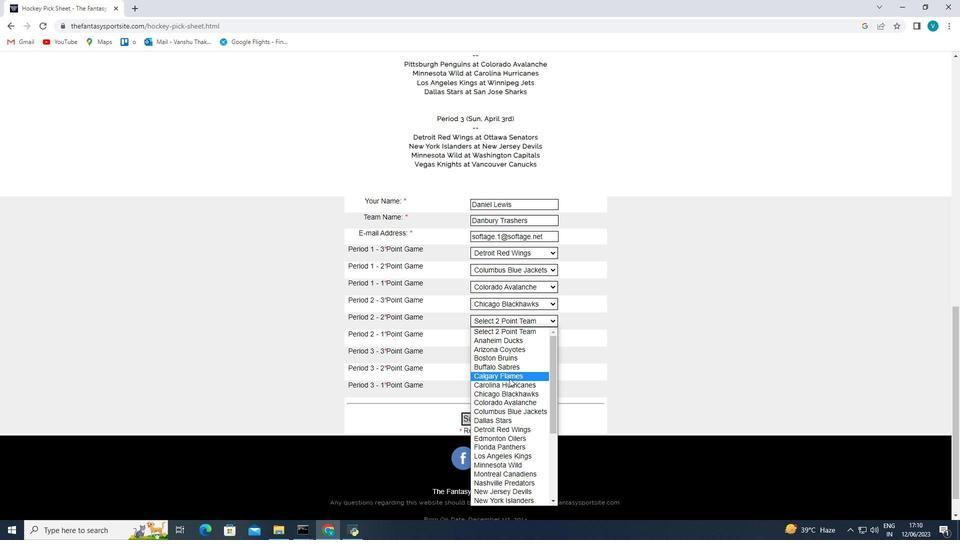 
Action: Mouse pressed left at (510, 381)
Screenshot: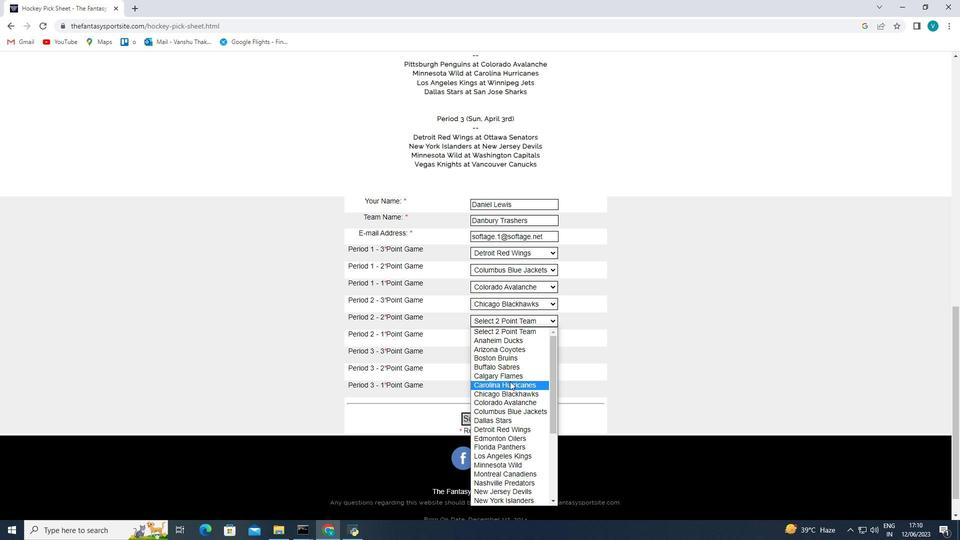 
Action: Mouse moved to (518, 337)
Screenshot: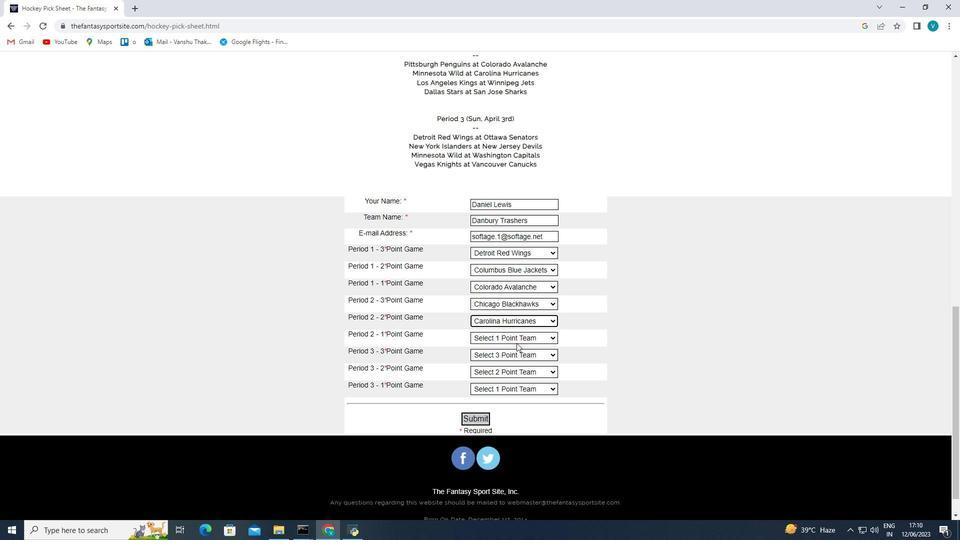 
Action: Mouse pressed left at (518, 337)
Screenshot: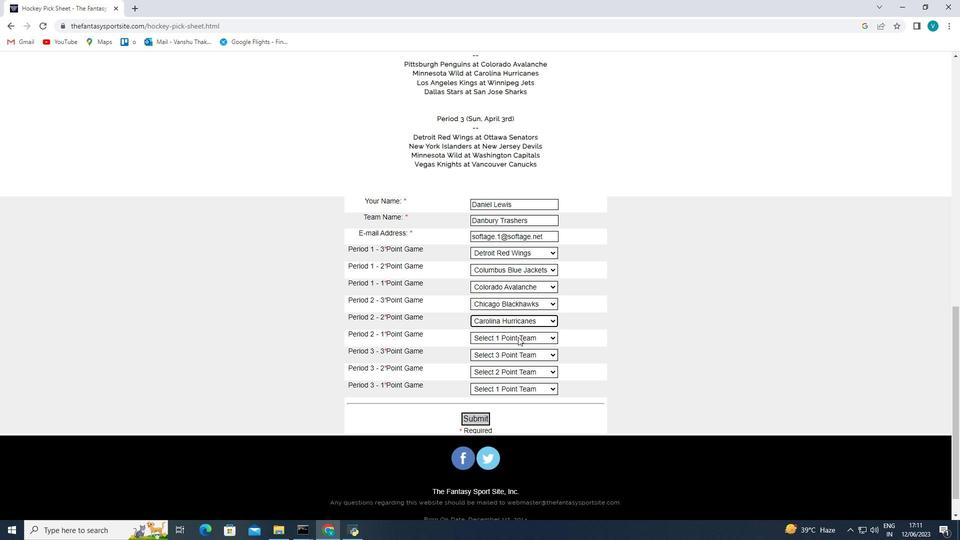 
Action: Mouse moved to (518, 204)
Screenshot: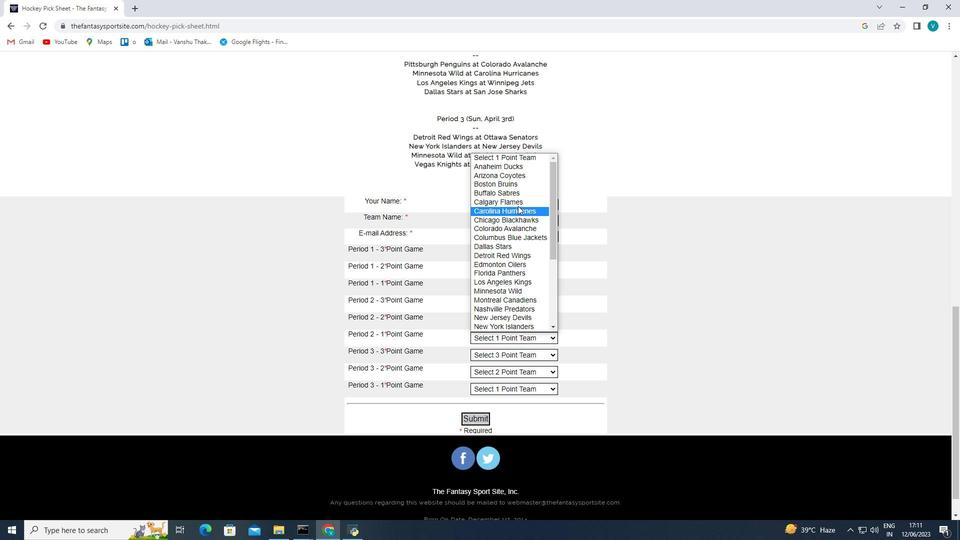 
Action: Mouse pressed left at (518, 204)
Screenshot: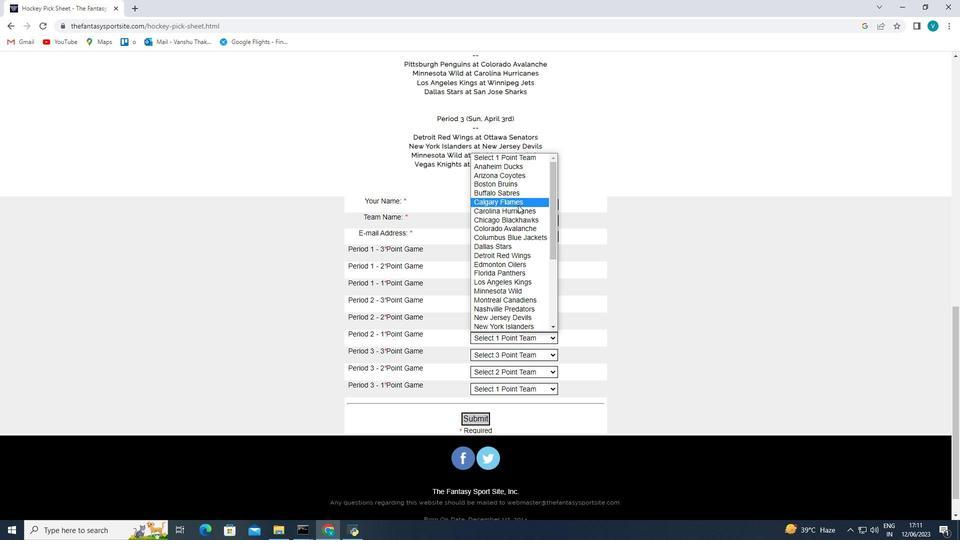 
Action: Mouse moved to (498, 356)
Screenshot: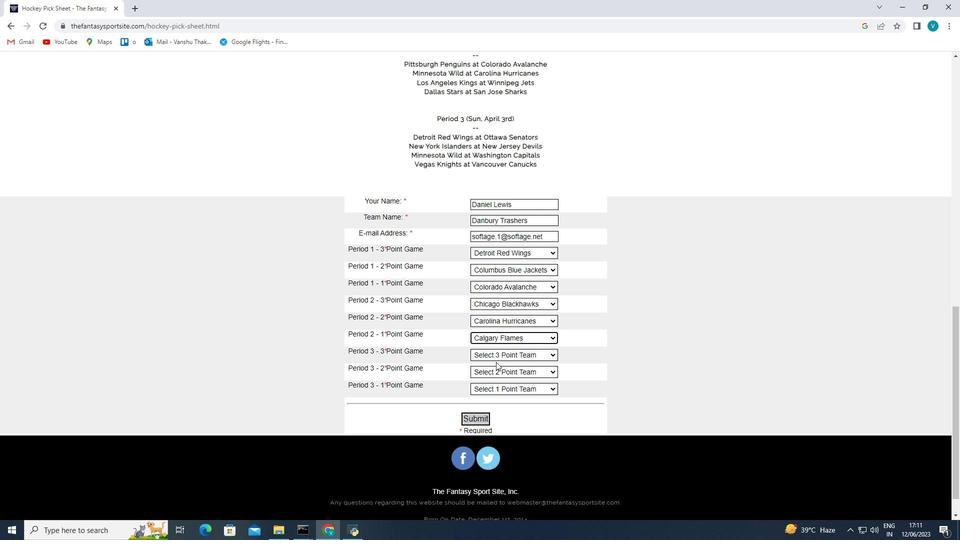 
Action: Mouse pressed left at (498, 356)
Screenshot: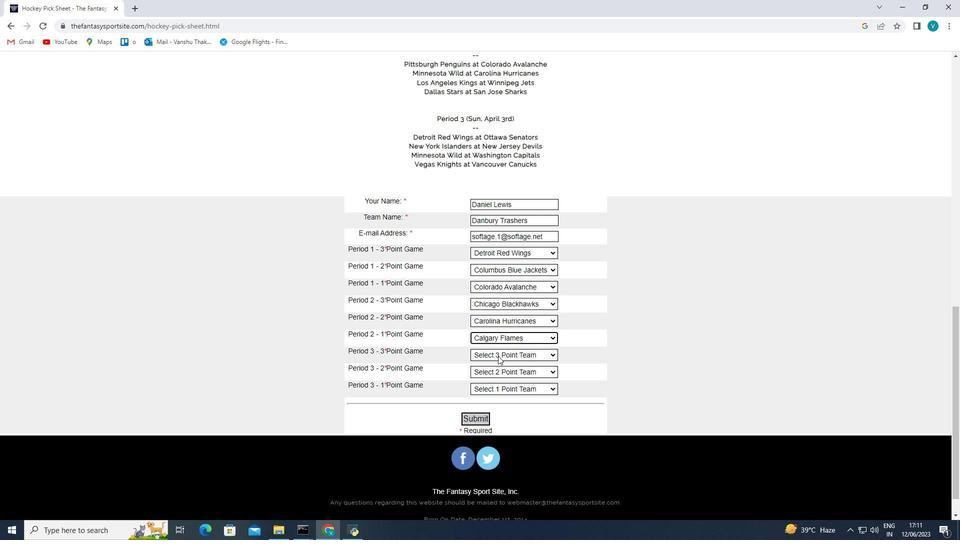 
Action: Mouse moved to (513, 208)
Screenshot: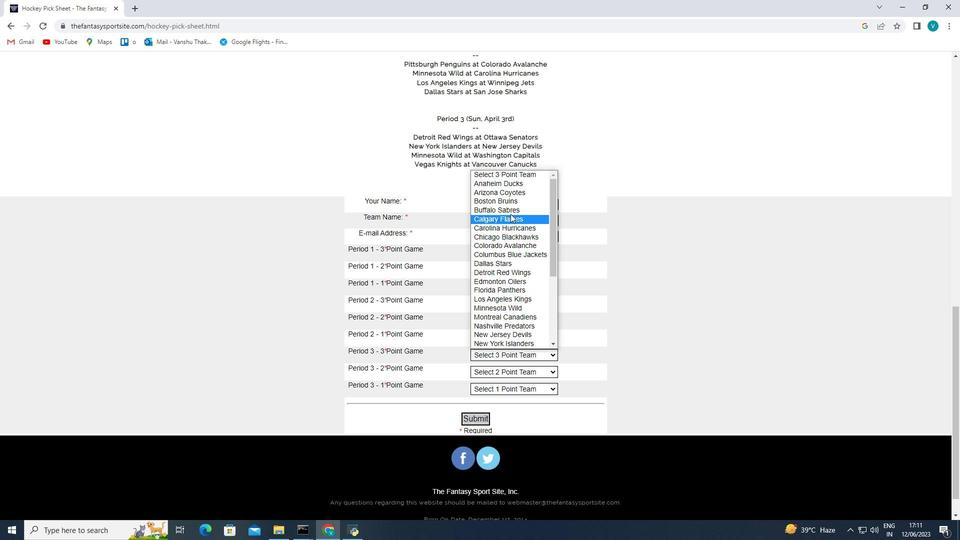 
Action: Mouse pressed left at (513, 208)
Screenshot: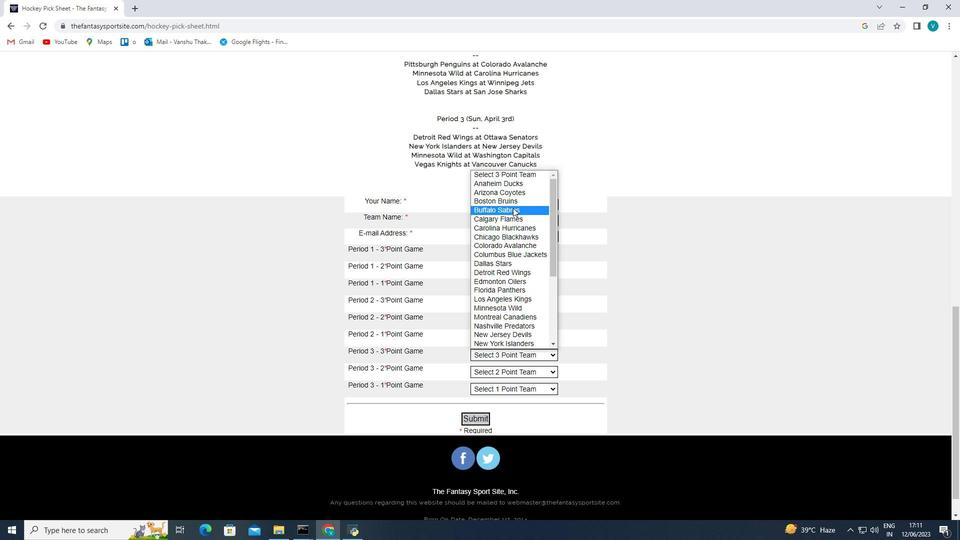 
Action: Mouse moved to (496, 368)
Screenshot: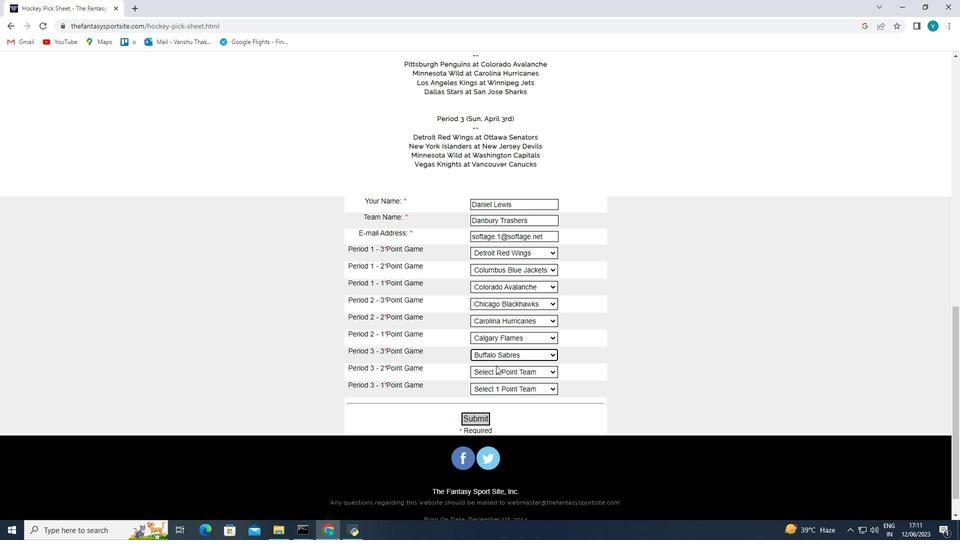 
Action: Mouse pressed left at (496, 368)
Screenshot: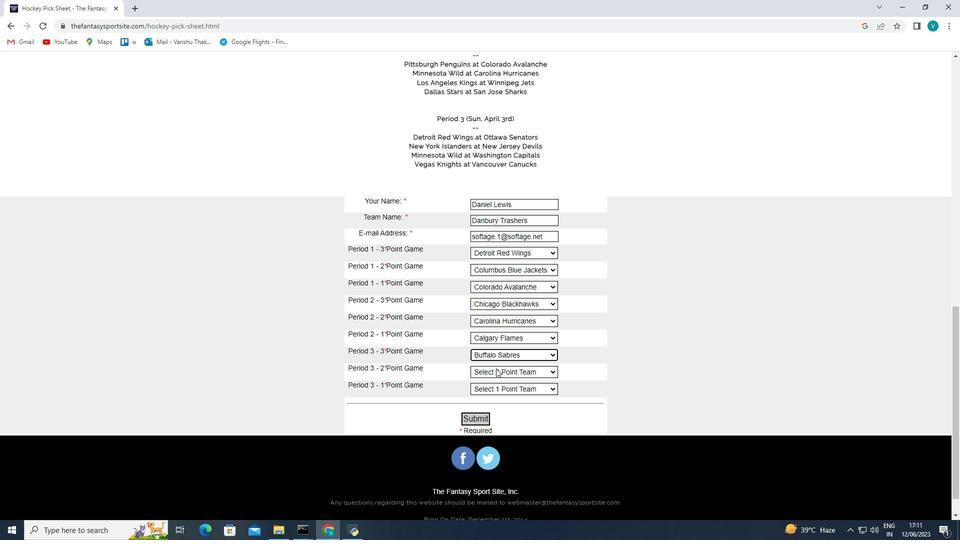 
Action: Mouse moved to (517, 216)
Screenshot: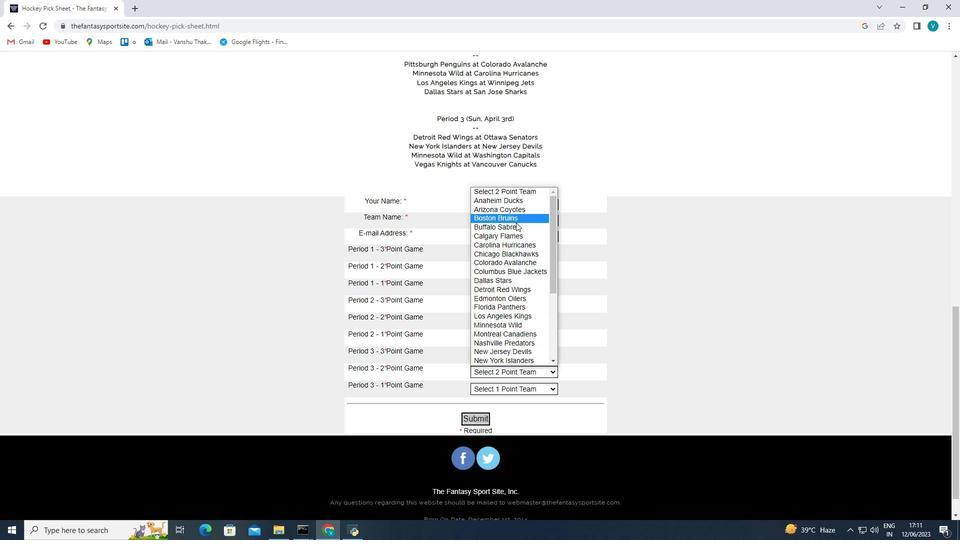 
Action: Mouse pressed left at (517, 216)
Screenshot: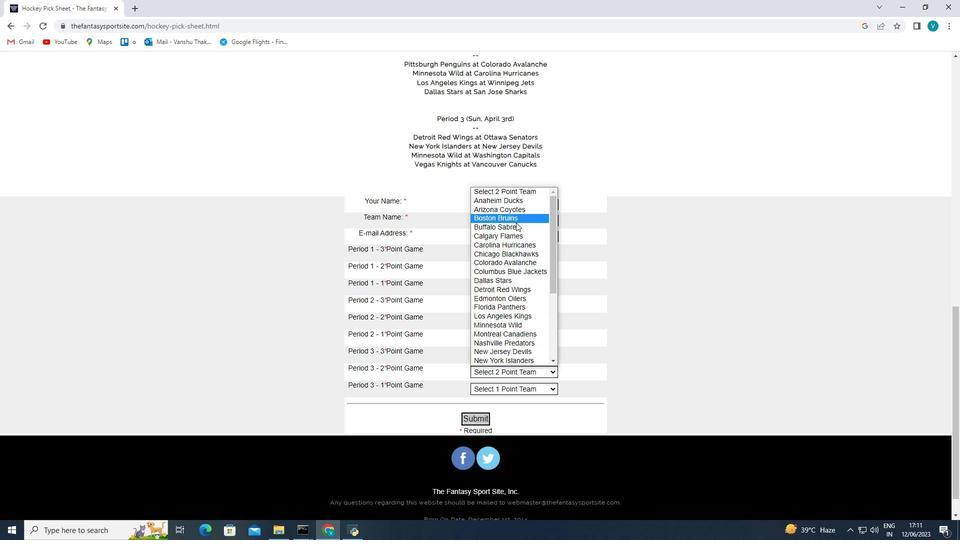
Action: Mouse moved to (501, 384)
Screenshot: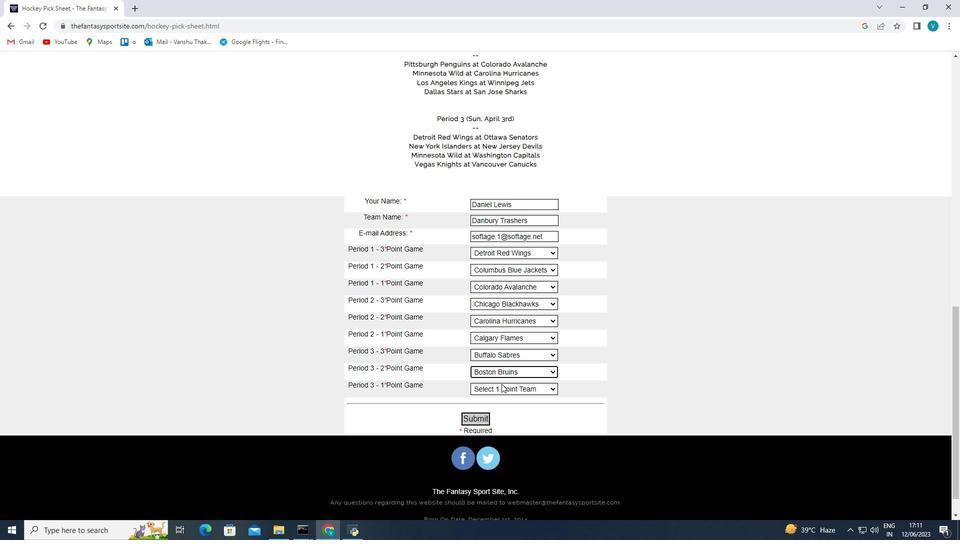 
Action: Mouse pressed left at (501, 384)
Screenshot: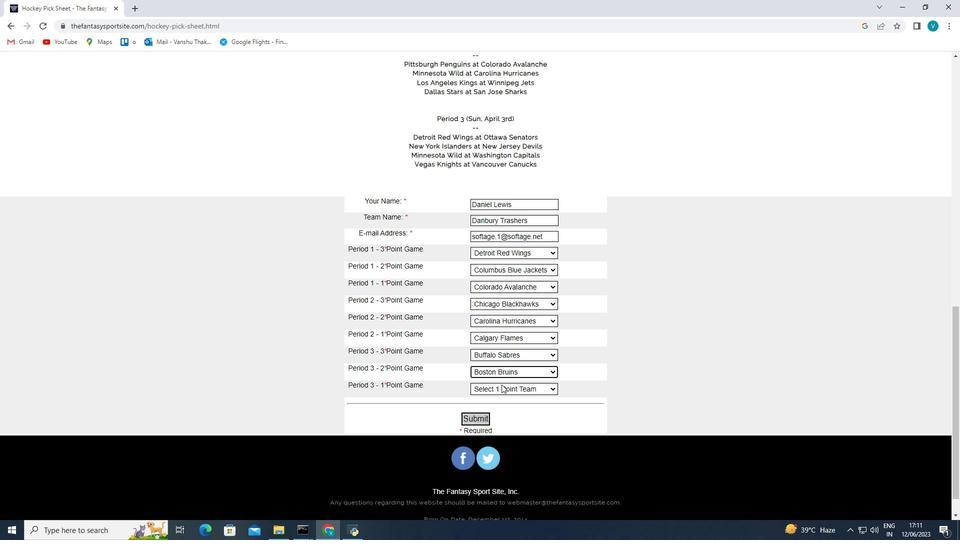 
Action: Mouse moved to (509, 227)
Screenshot: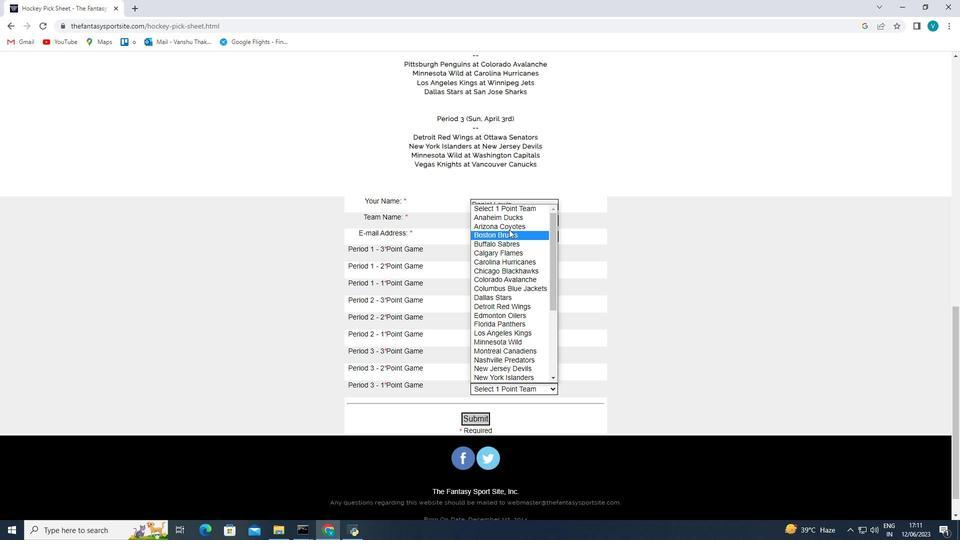 
Action: Mouse pressed left at (509, 227)
Screenshot: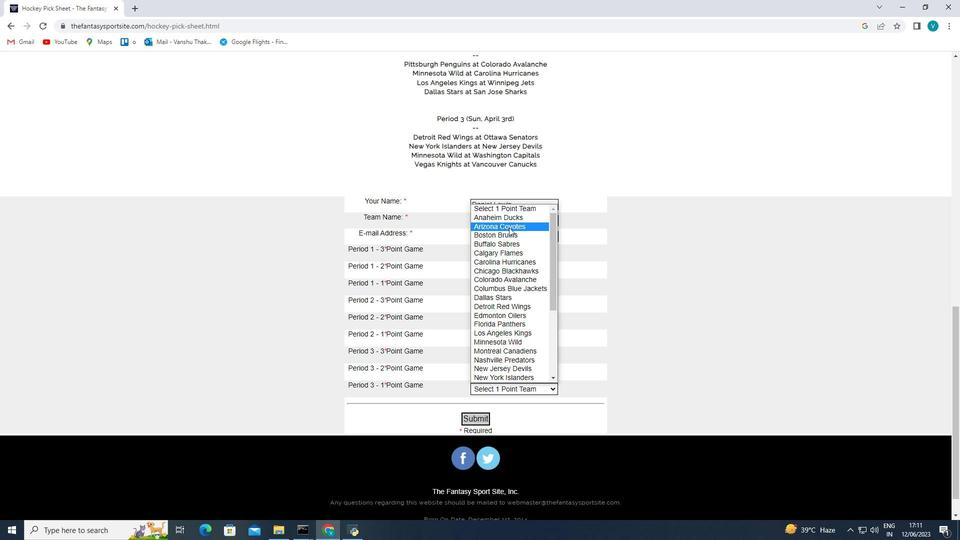 
Action: Mouse moved to (472, 414)
Screenshot: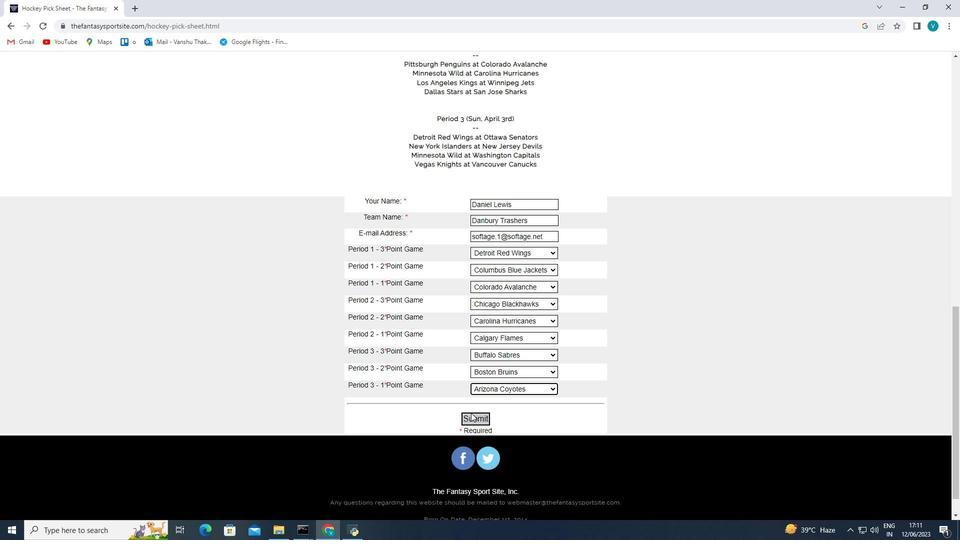 
Action: Mouse pressed left at (472, 414)
Screenshot: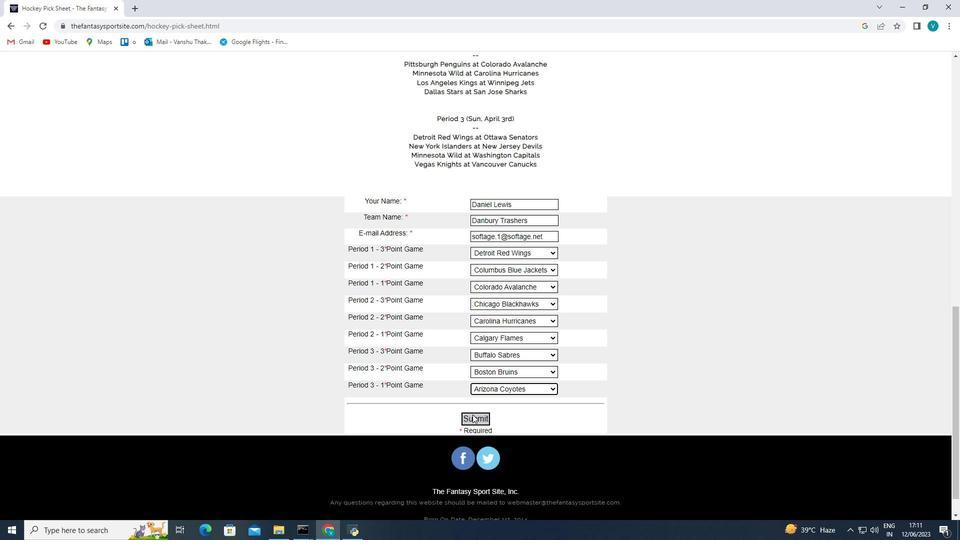 
Action: Mouse moved to (471, 413)
Screenshot: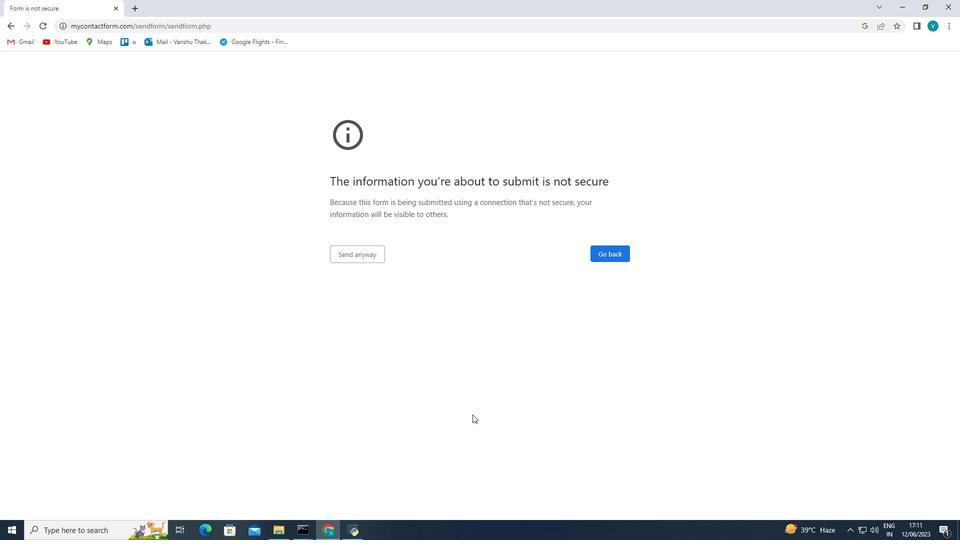 
